 Task: Create a rule when a start date more than 1  days ago is set on a card by anyone except me.
Action: Mouse pressed left at (535, 451)
Screenshot: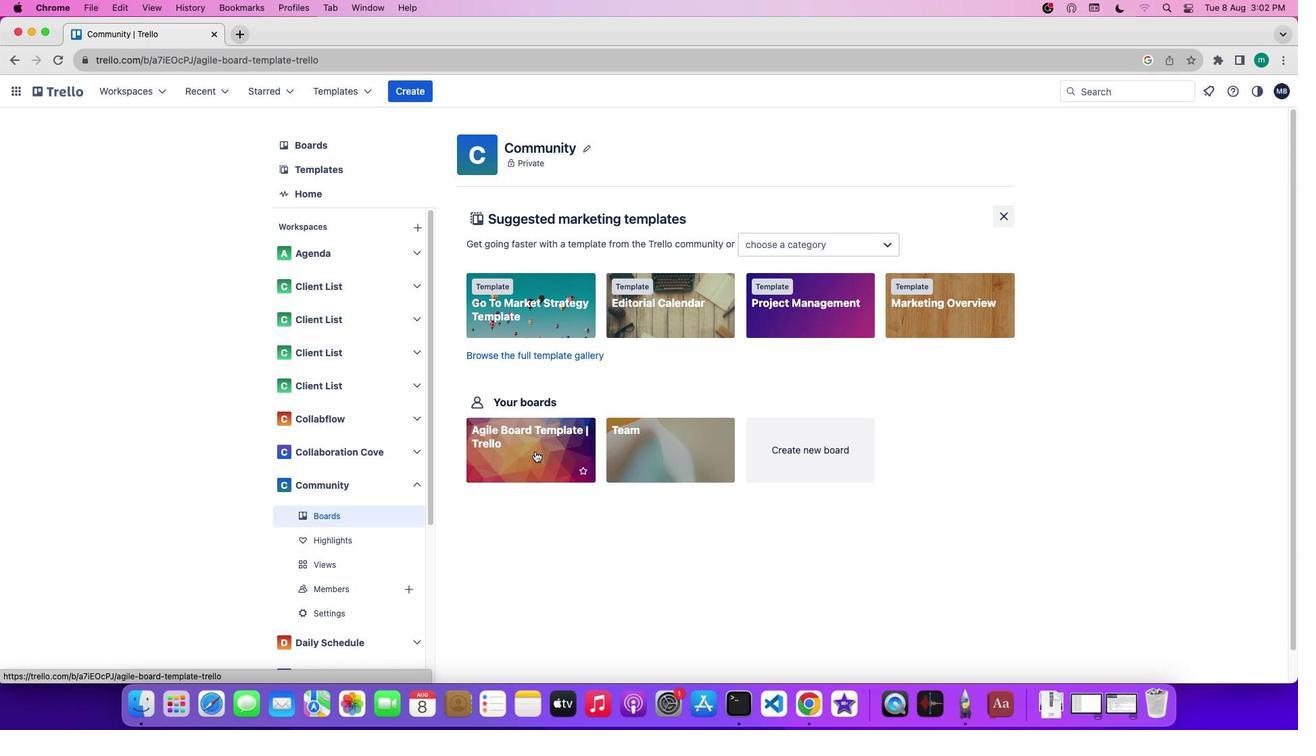 
Action: Mouse moved to (1144, 305)
Screenshot: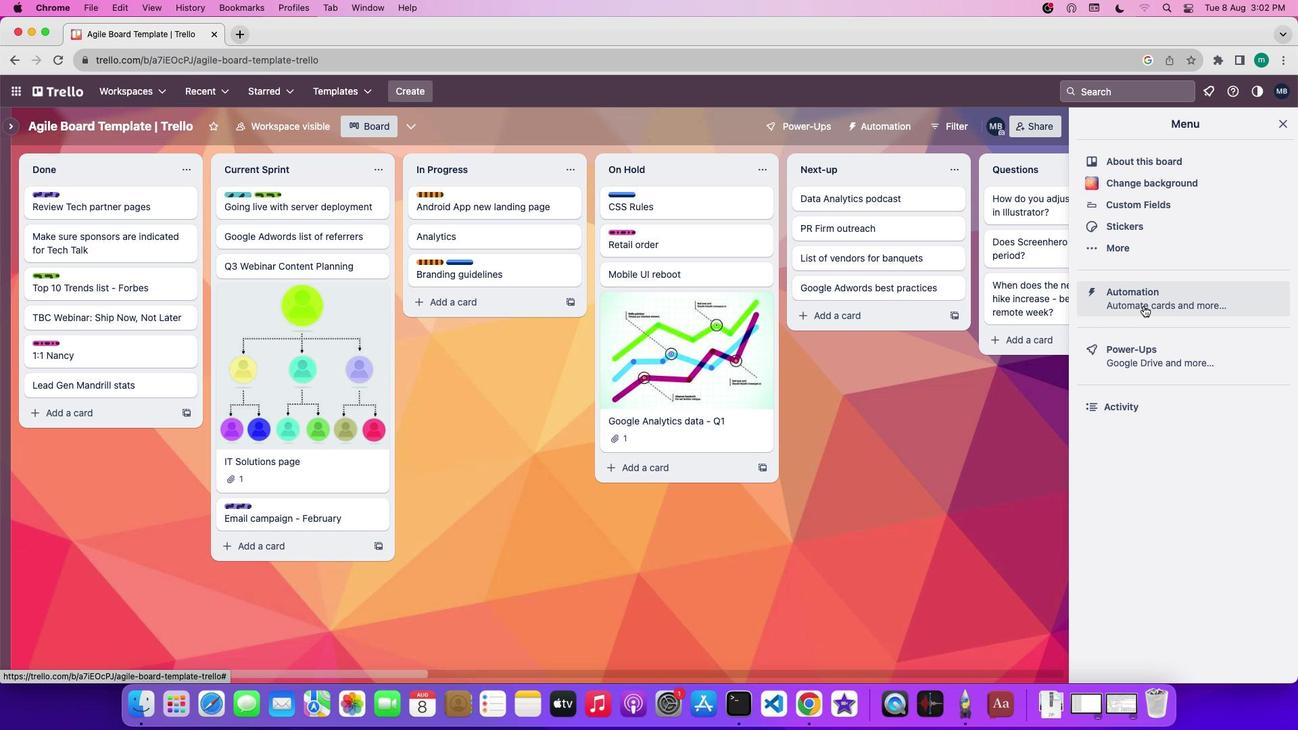 
Action: Mouse pressed left at (1144, 305)
Screenshot: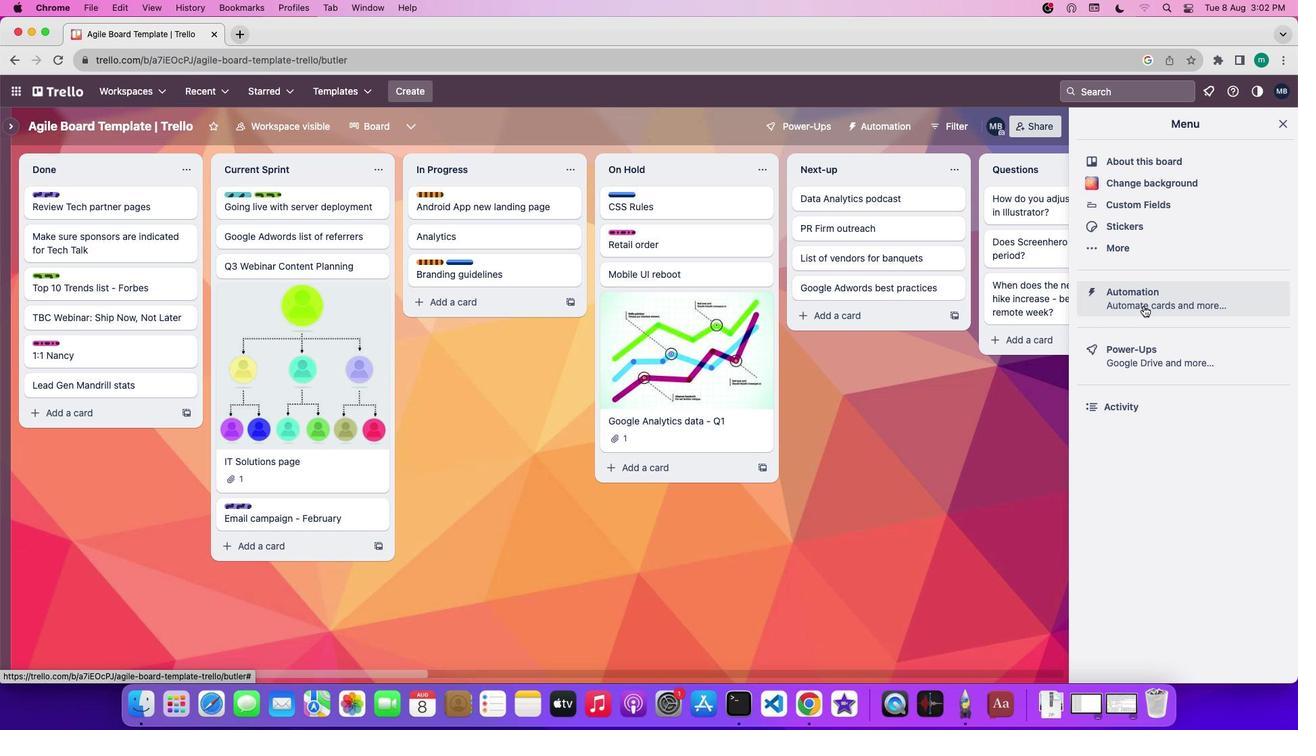 
Action: Mouse moved to (85, 244)
Screenshot: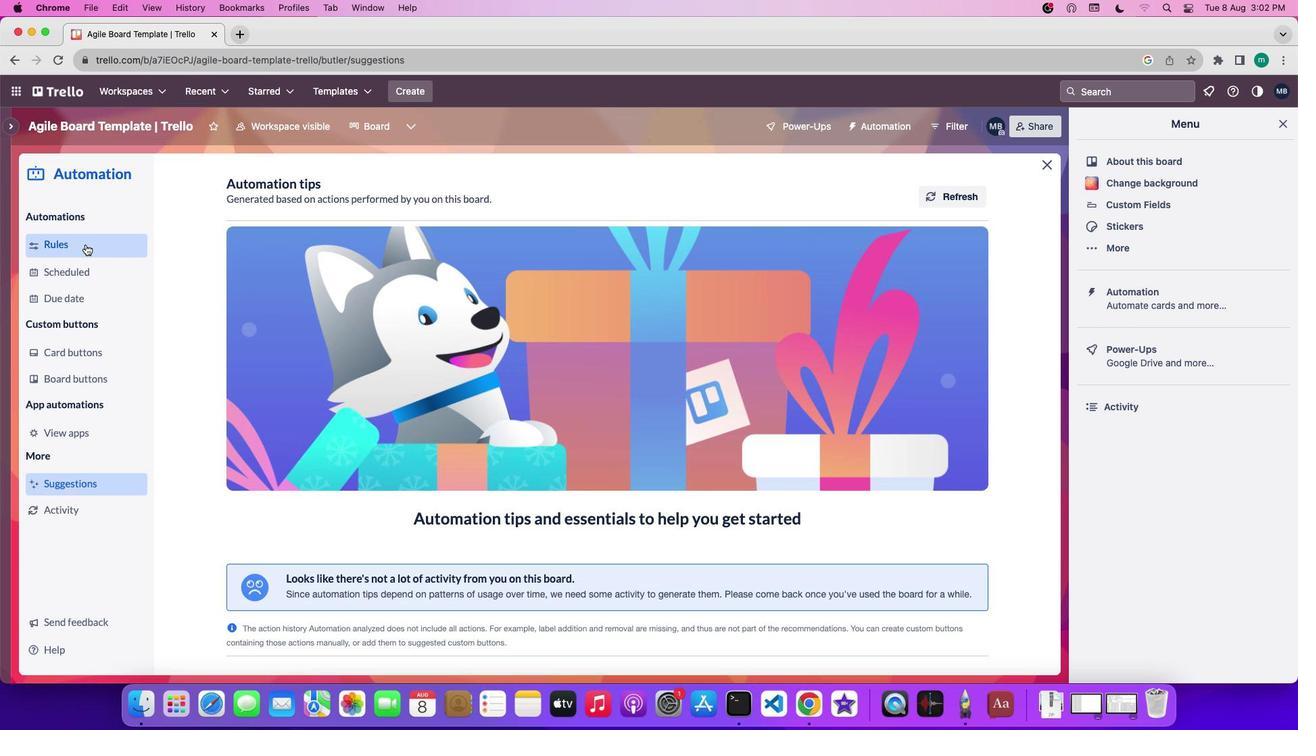 
Action: Mouse pressed left at (85, 244)
Screenshot: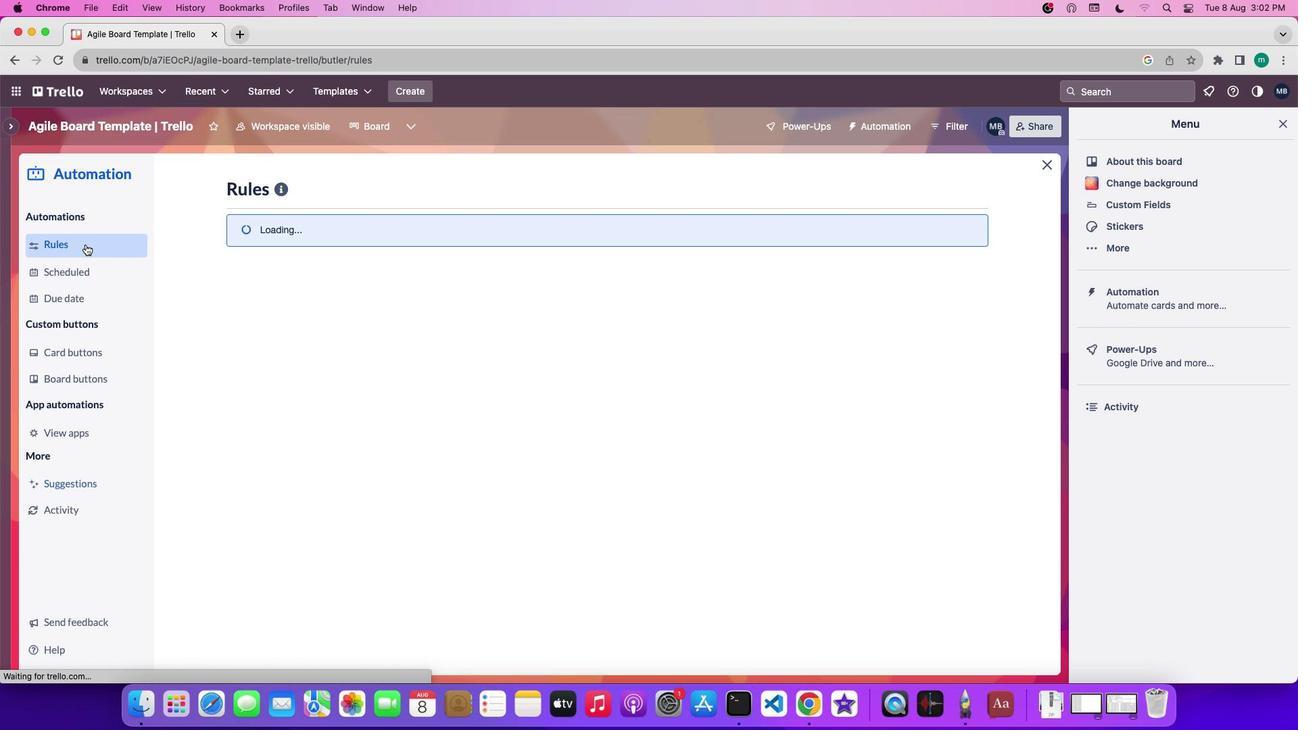 
Action: Mouse moved to (878, 189)
Screenshot: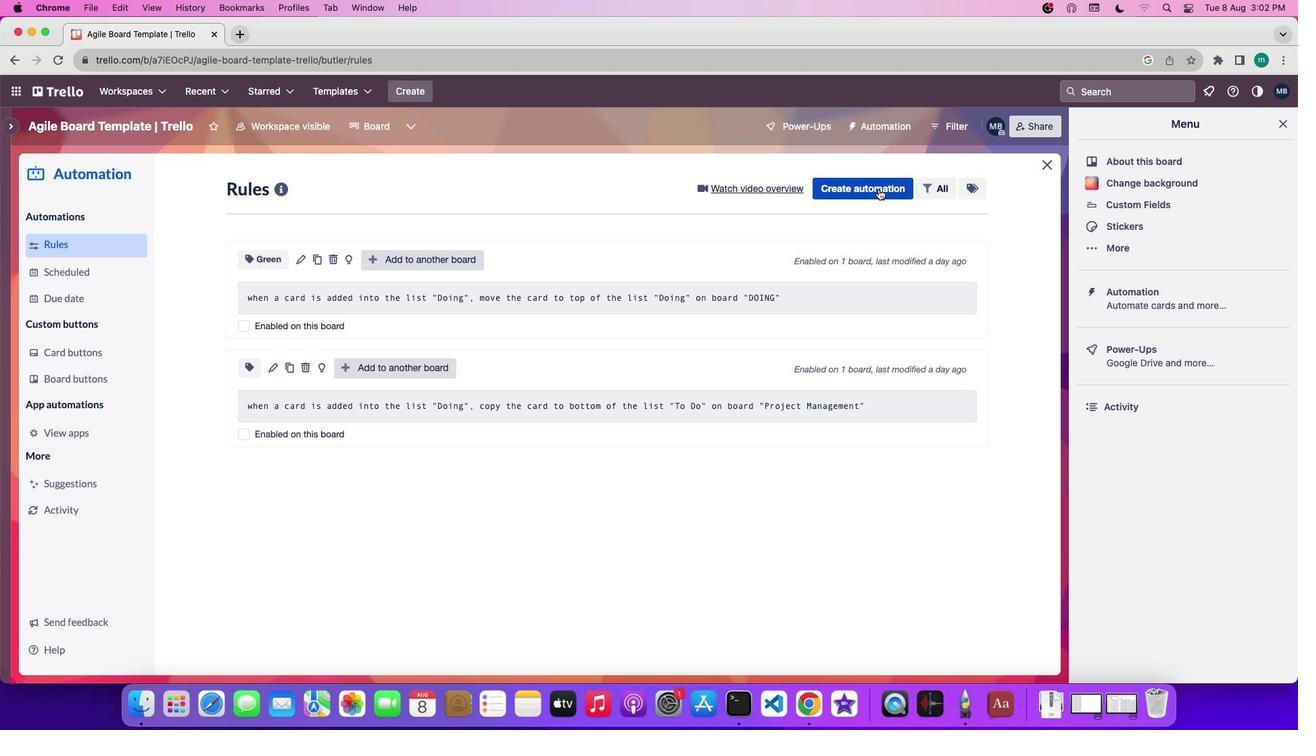 
Action: Mouse pressed left at (878, 189)
Screenshot: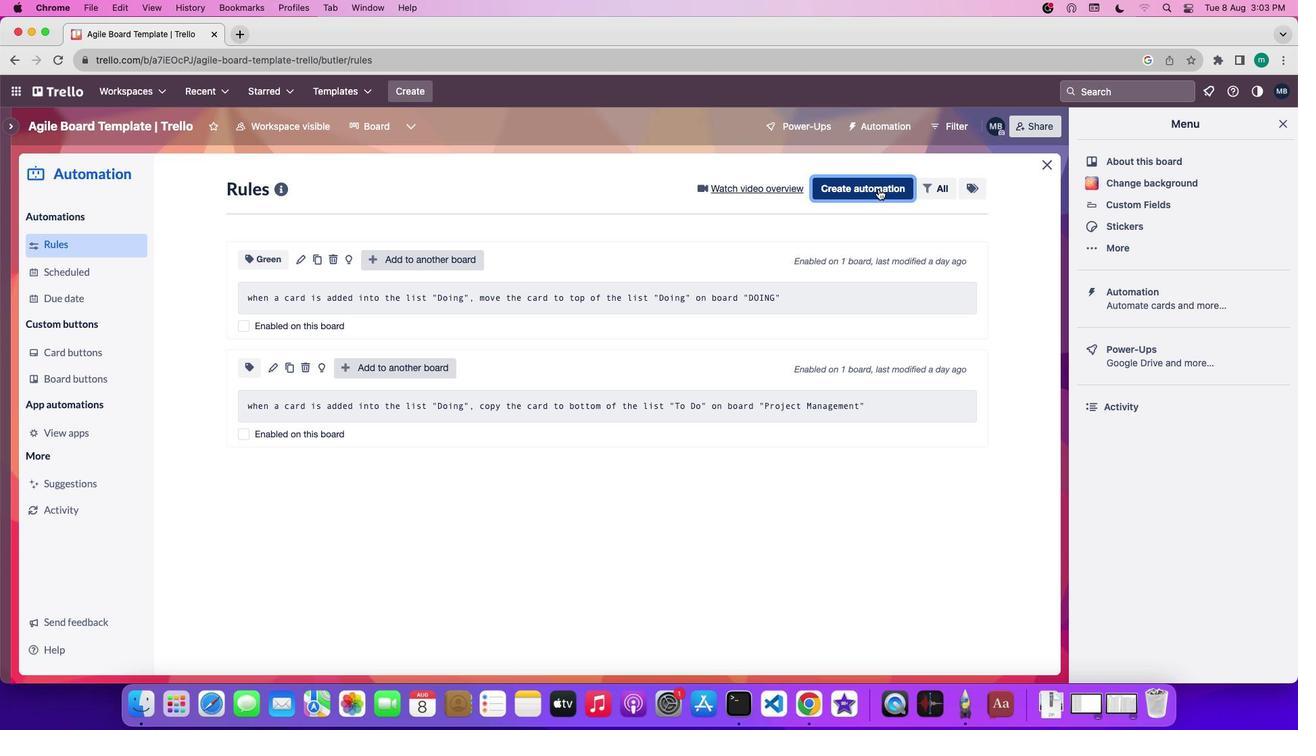 
Action: Mouse moved to (612, 401)
Screenshot: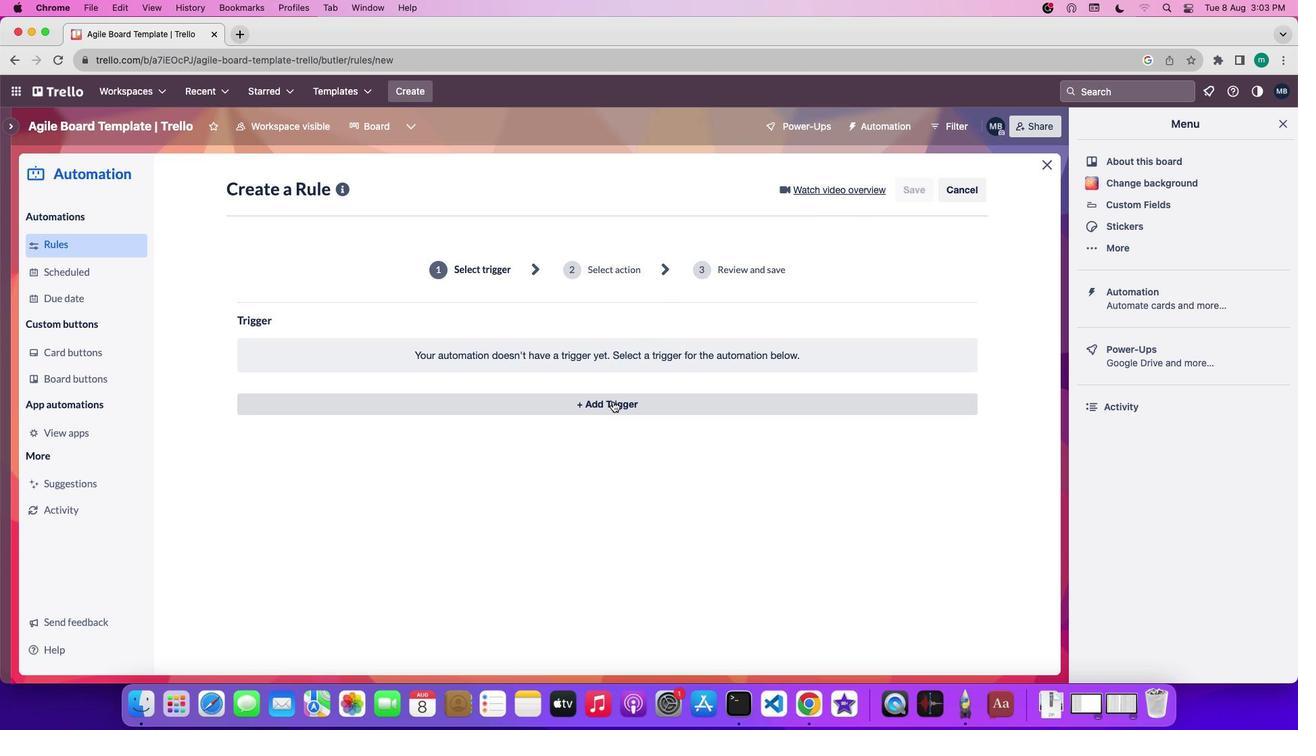 
Action: Mouse pressed left at (612, 401)
Screenshot: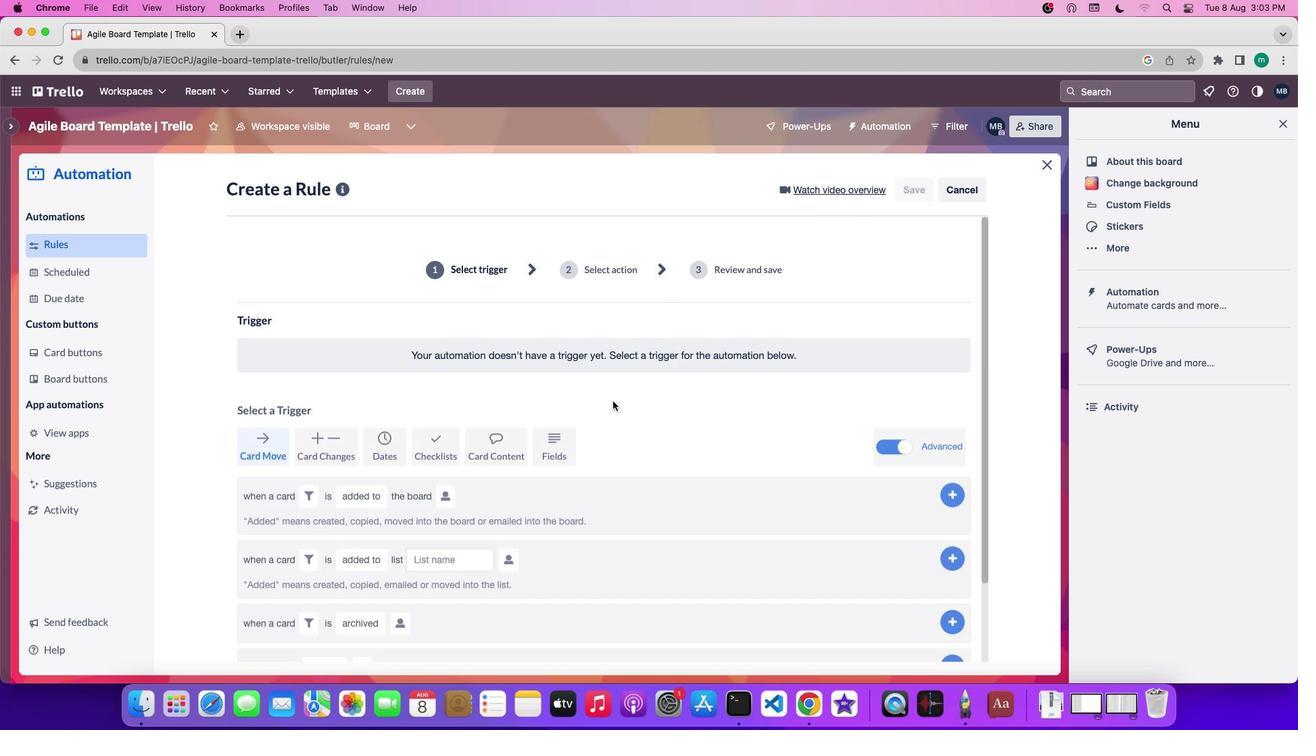 
Action: Mouse moved to (385, 452)
Screenshot: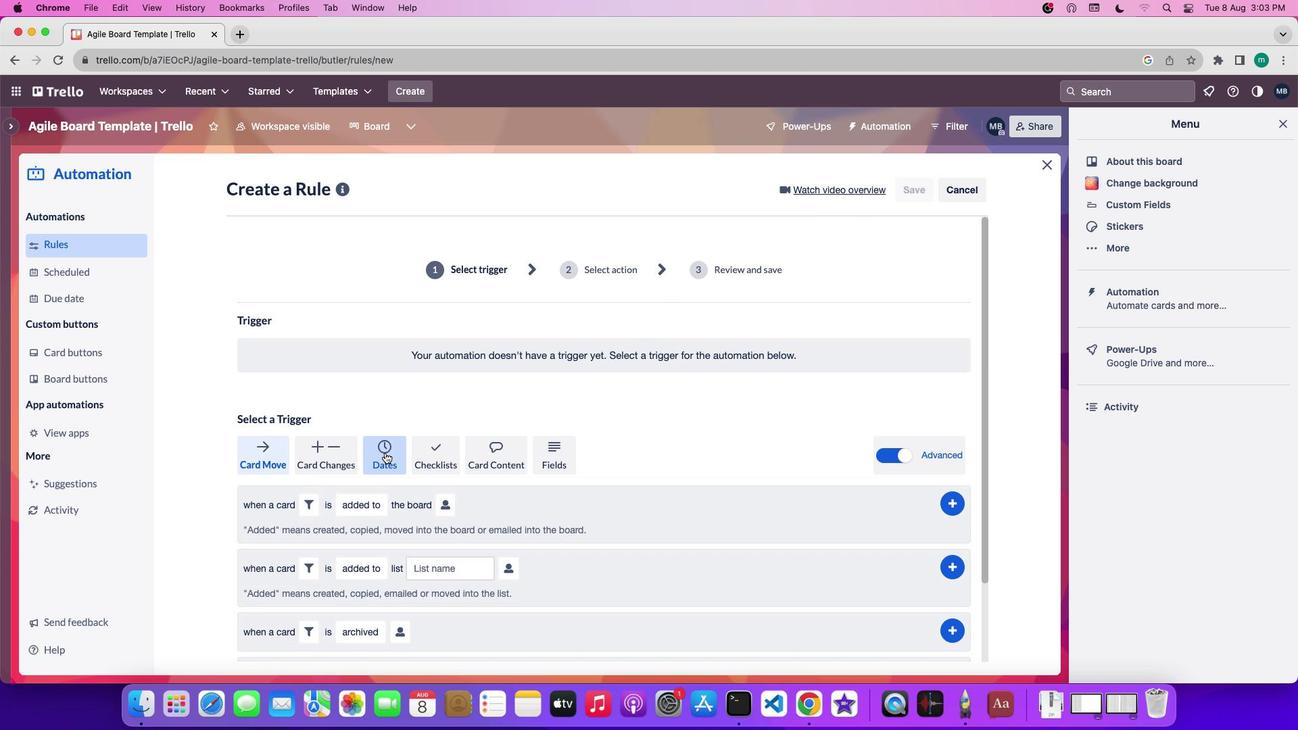 
Action: Mouse pressed left at (385, 452)
Screenshot: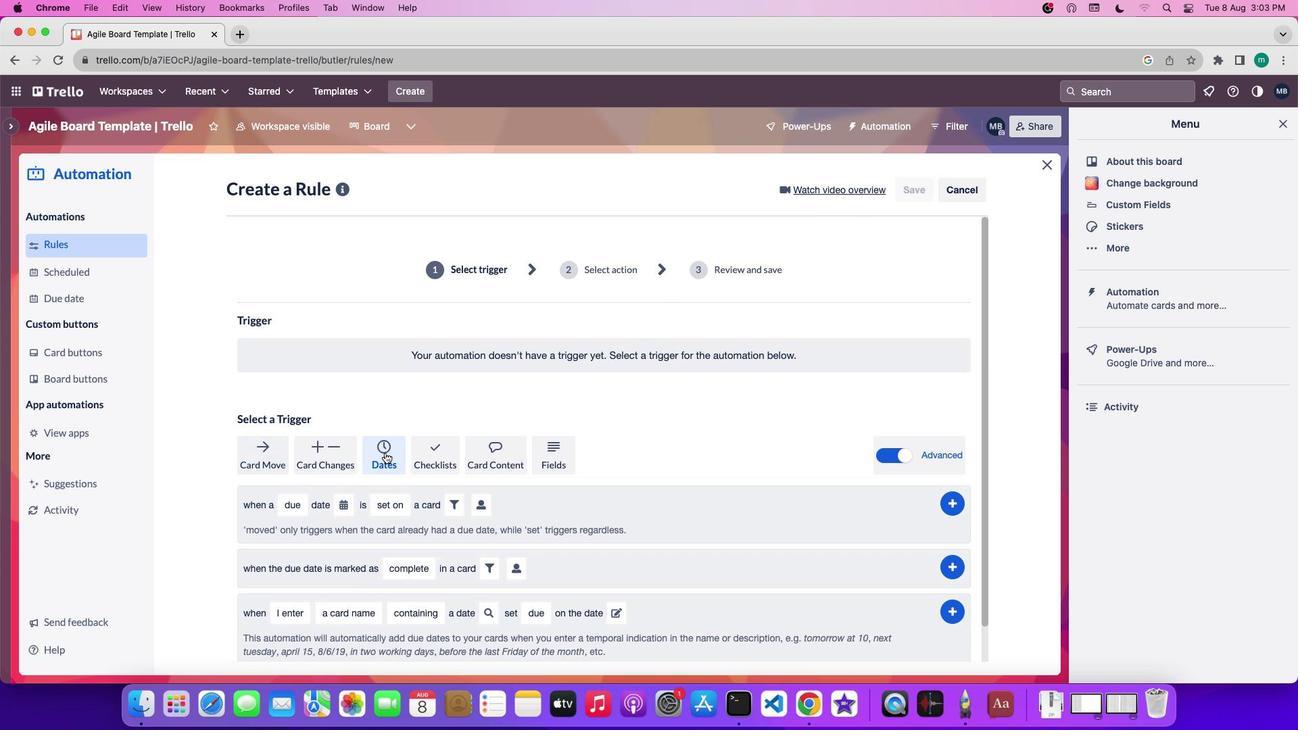 
Action: Mouse moved to (418, 504)
Screenshot: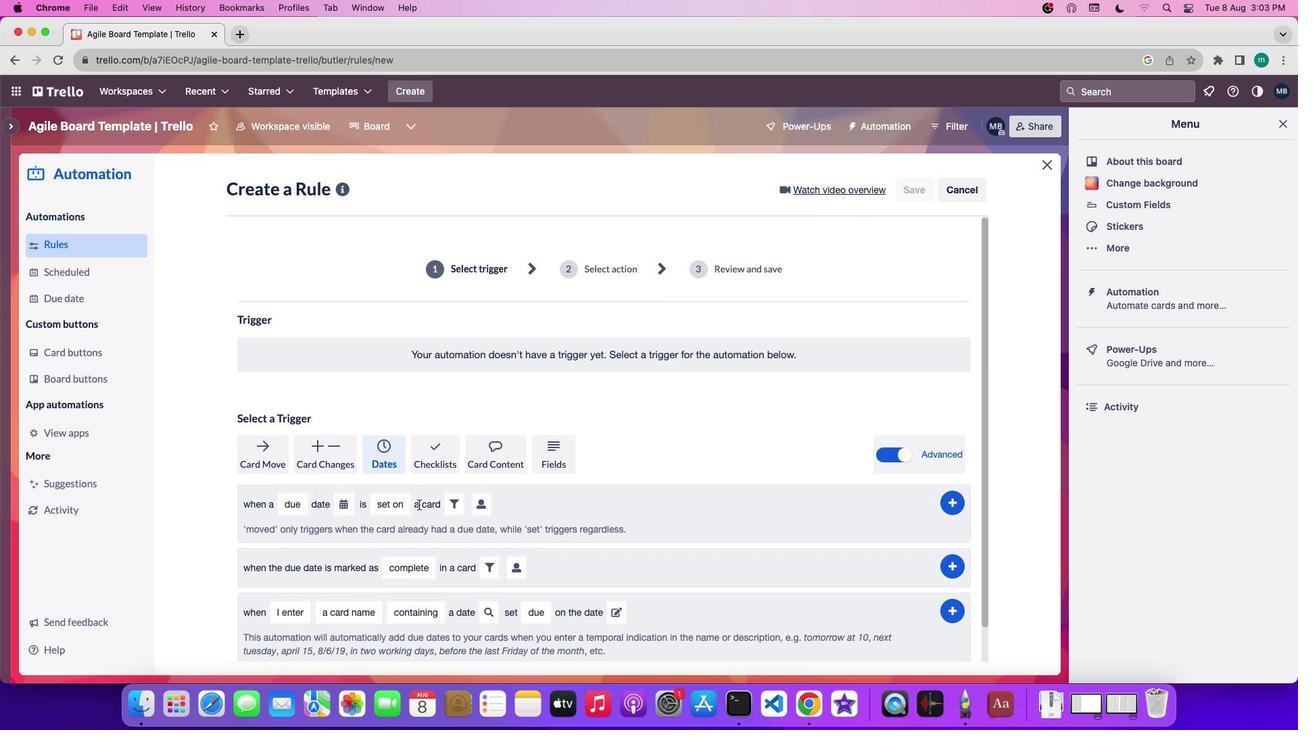 
Action: Mouse scrolled (418, 504) with delta (0, 0)
Screenshot: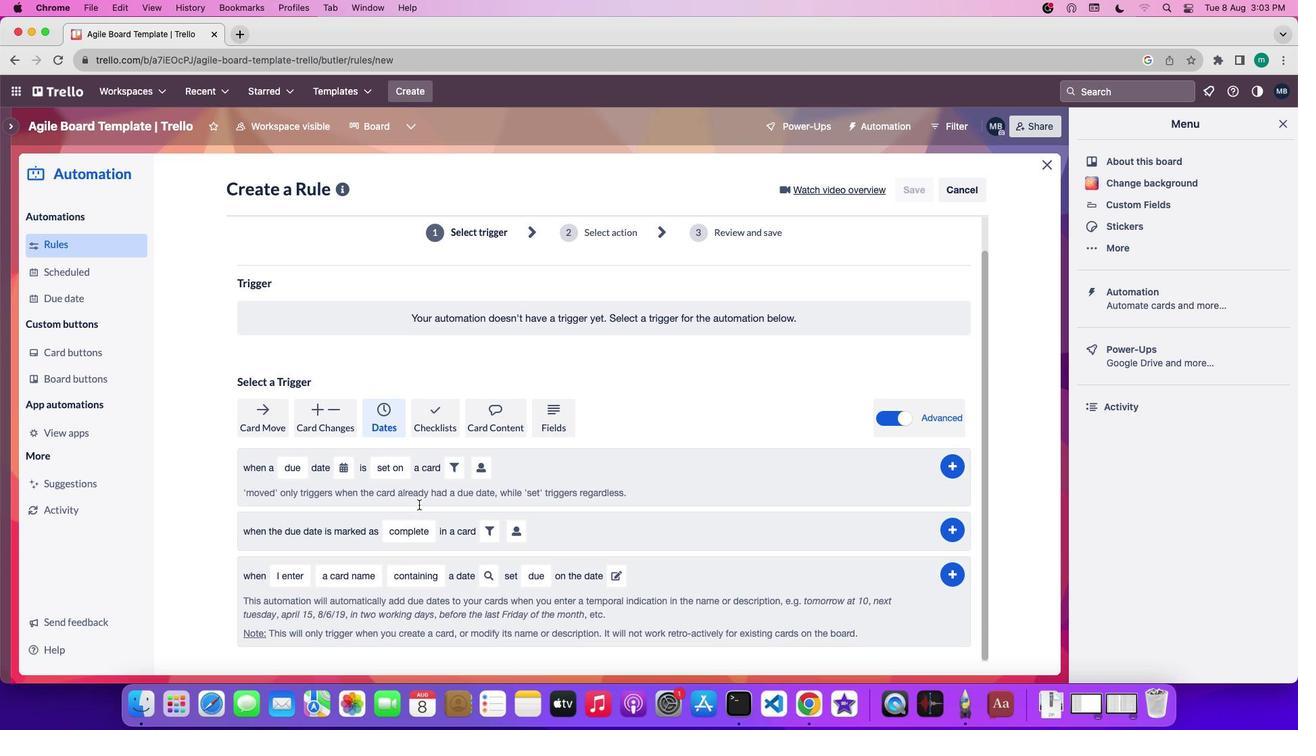 
Action: Mouse scrolled (418, 504) with delta (0, 0)
Screenshot: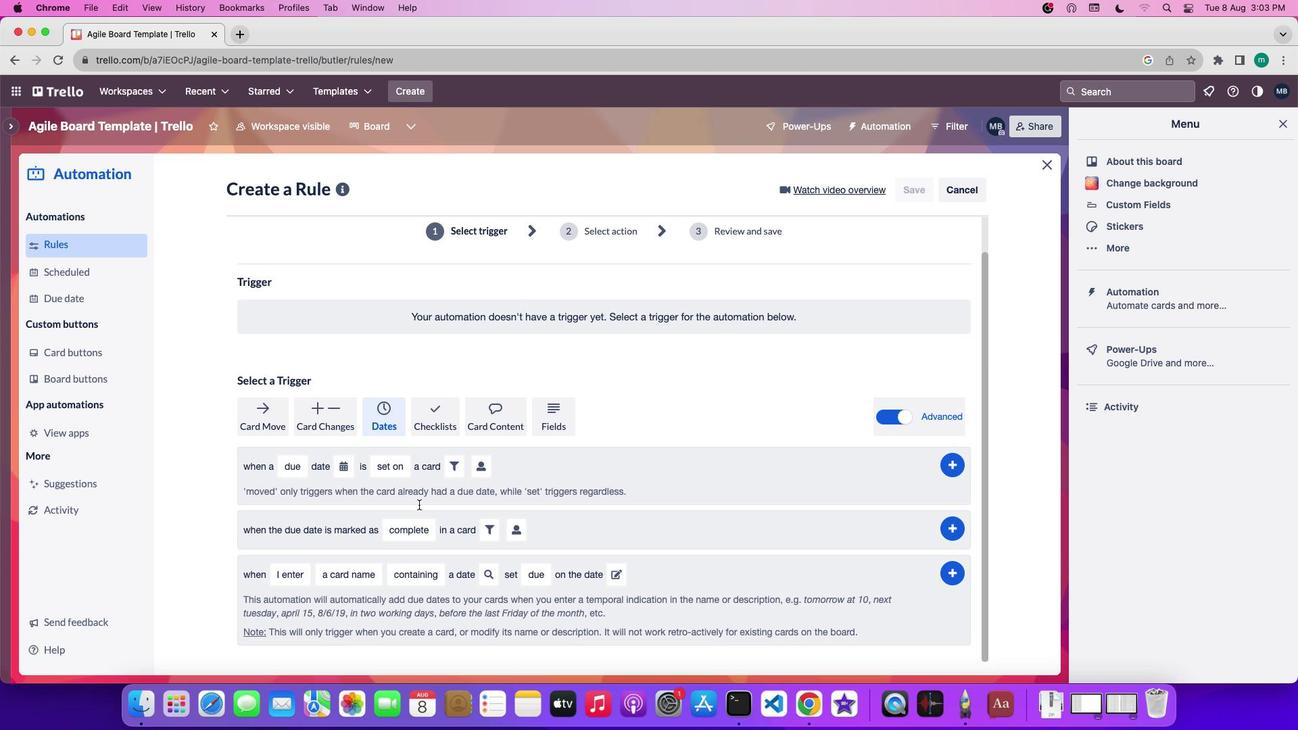 
Action: Mouse scrolled (418, 504) with delta (0, 0)
Screenshot: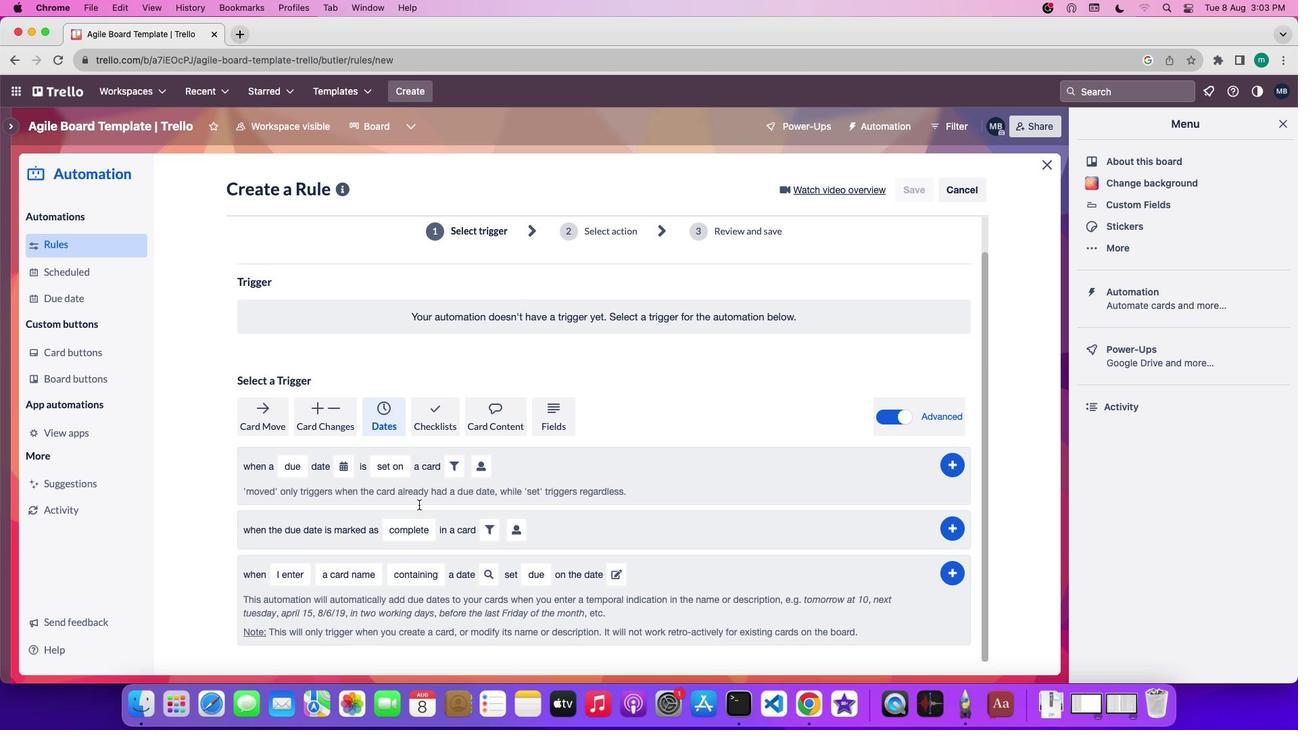 
Action: Mouse scrolled (418, 504) with delta (0, 0)
Screenshot: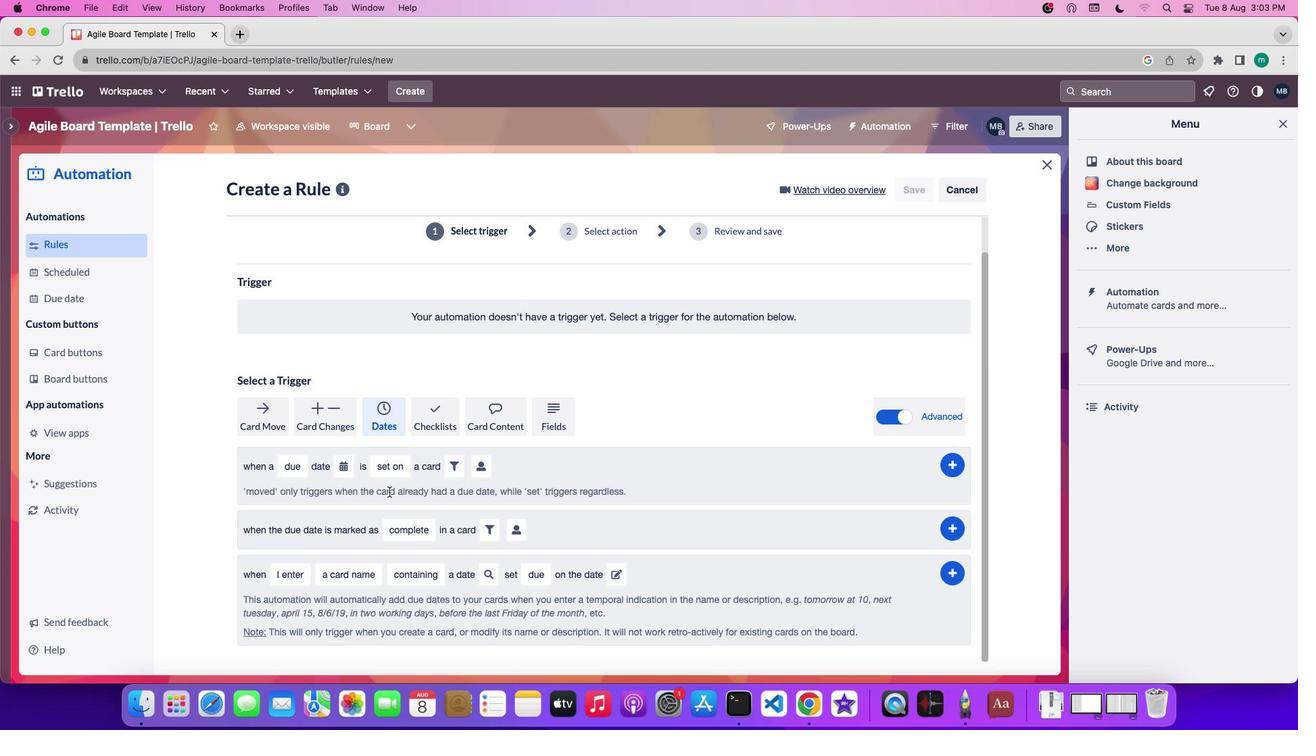 
Action: Mouse moved to (301, 521)
Screenshot: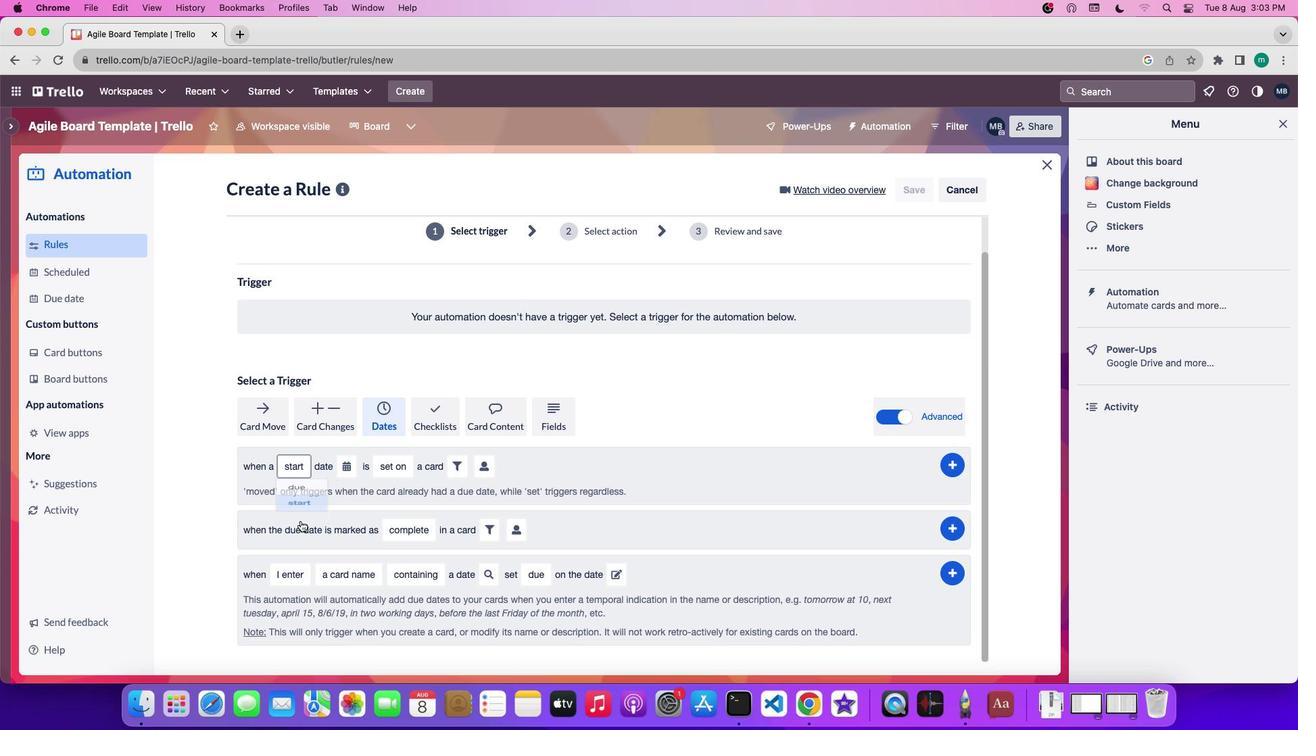 
Action: Mouse pressed left at (301, 521)
Screenshot: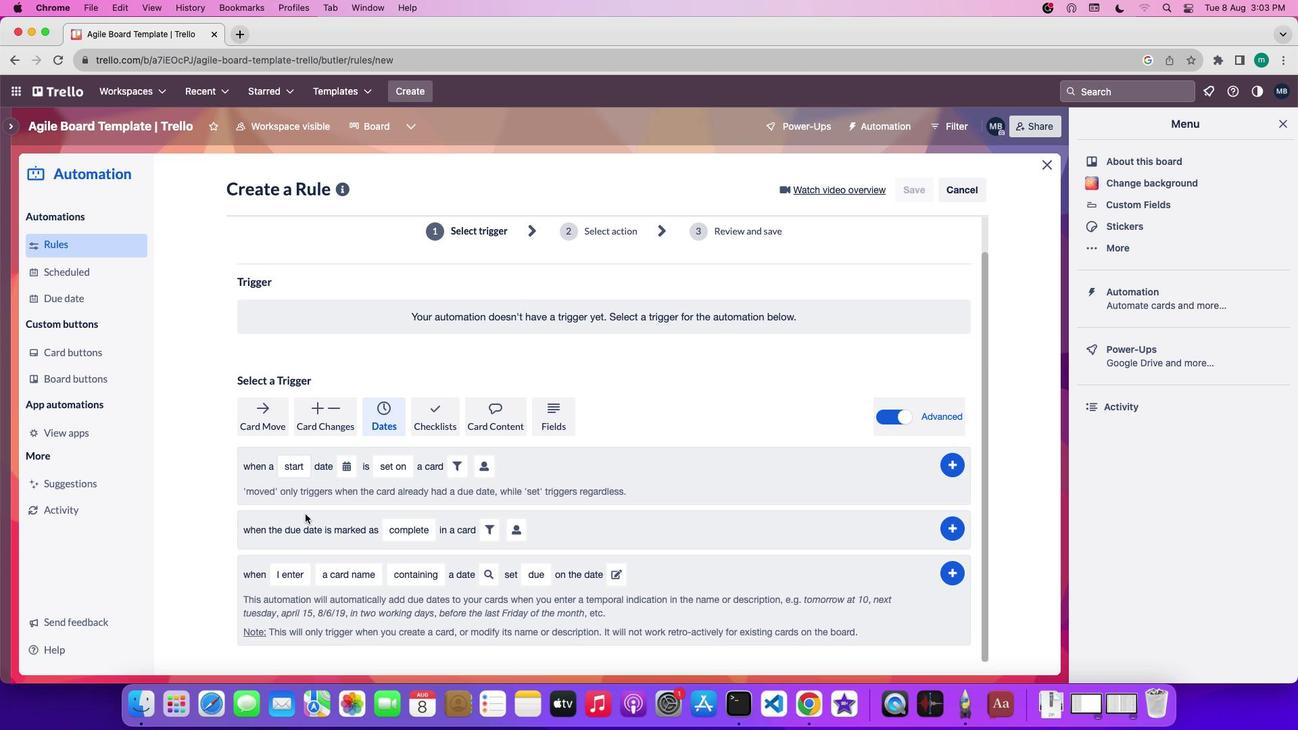 
Action: Mouse moved to (348, 472)
Screenshot: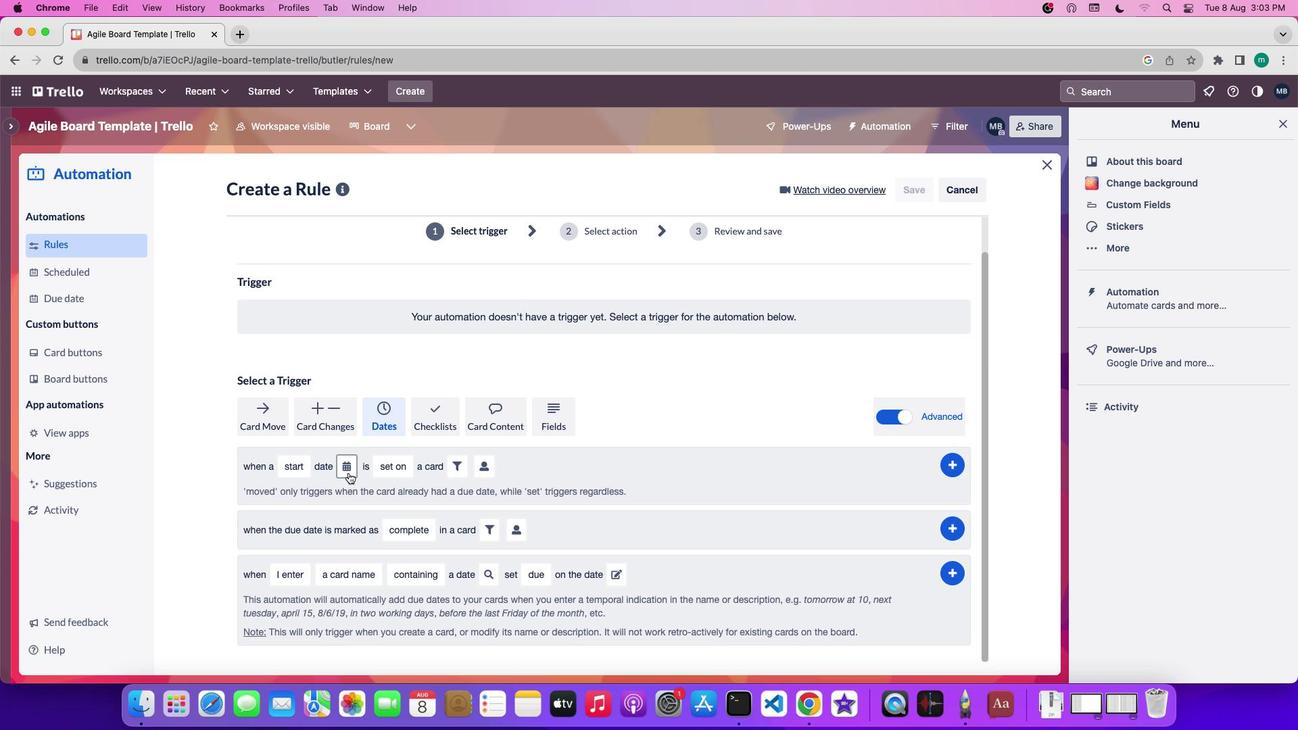 
Action: Mouse pressed left at (348, 472)
Screenshot: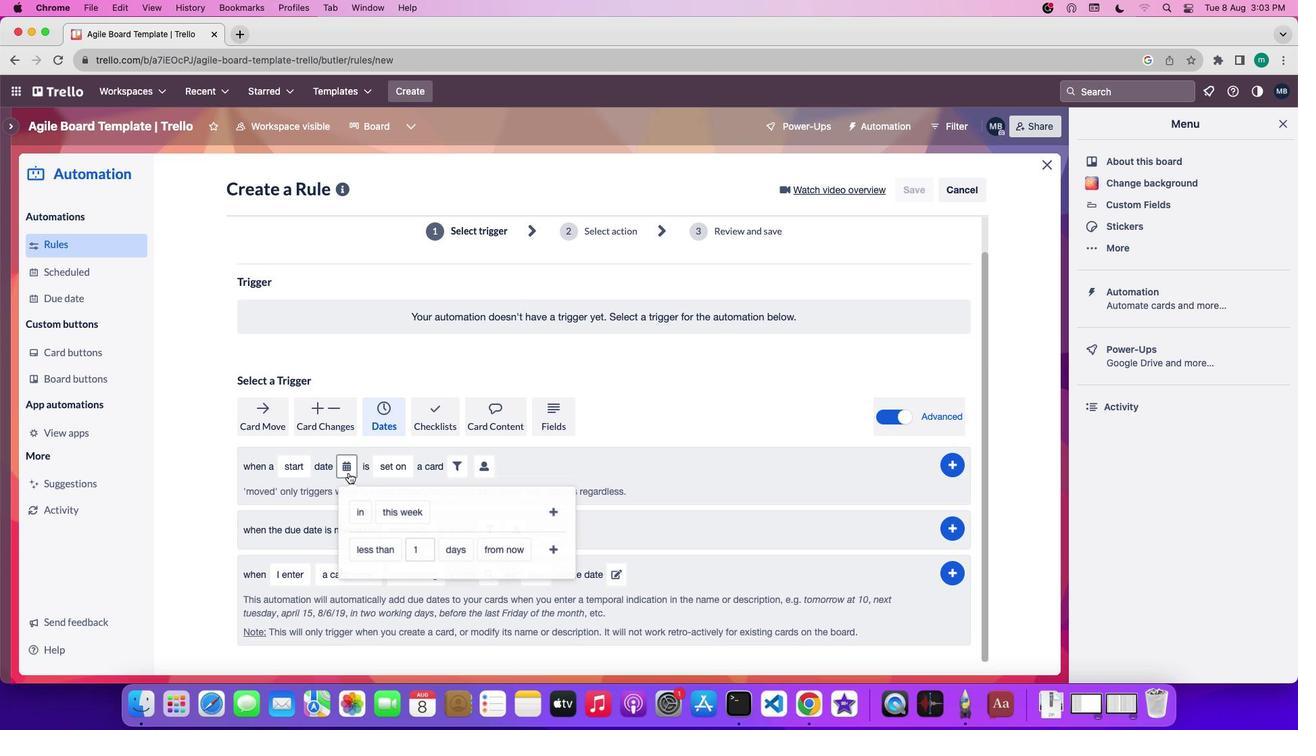 
Action: Mouse moved to (389, 621)
Screenshot: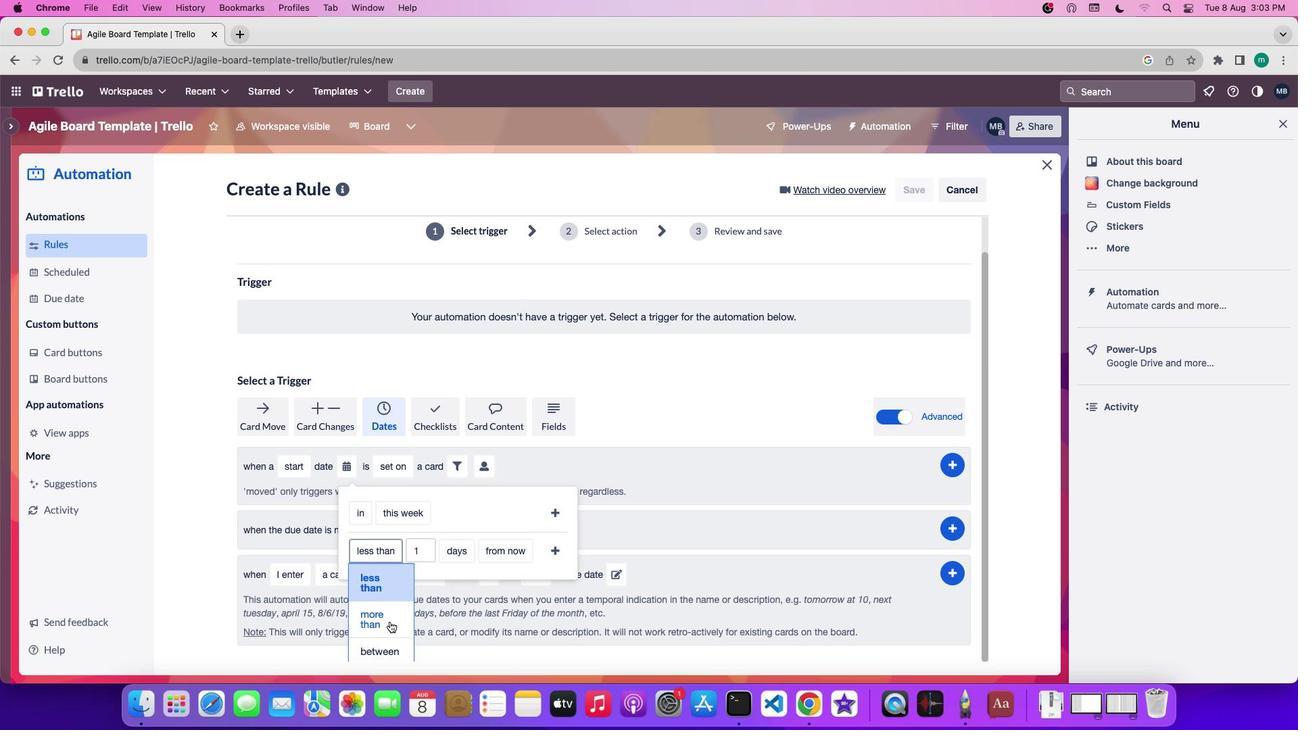 
Action: Mouse pressed left at (389, 621)
Screenshot: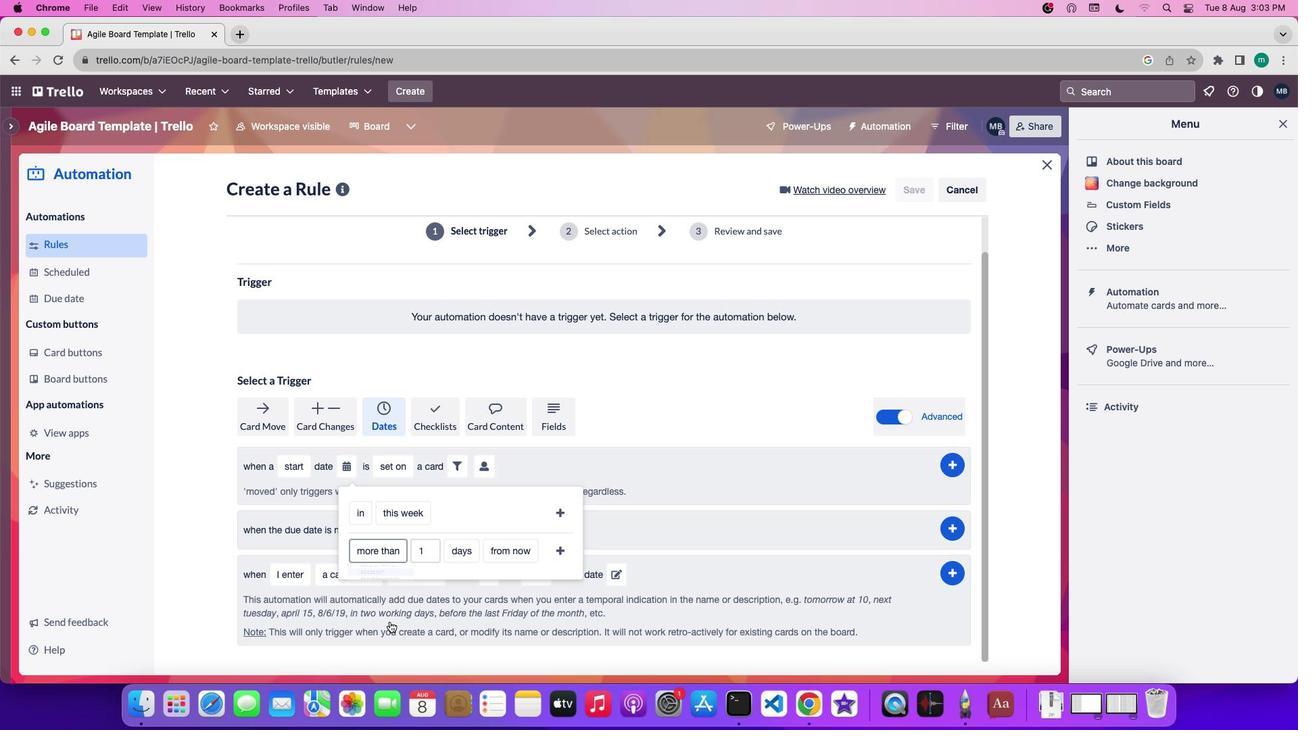 
Action: Mouse moved to (457, 555)
Screenshot: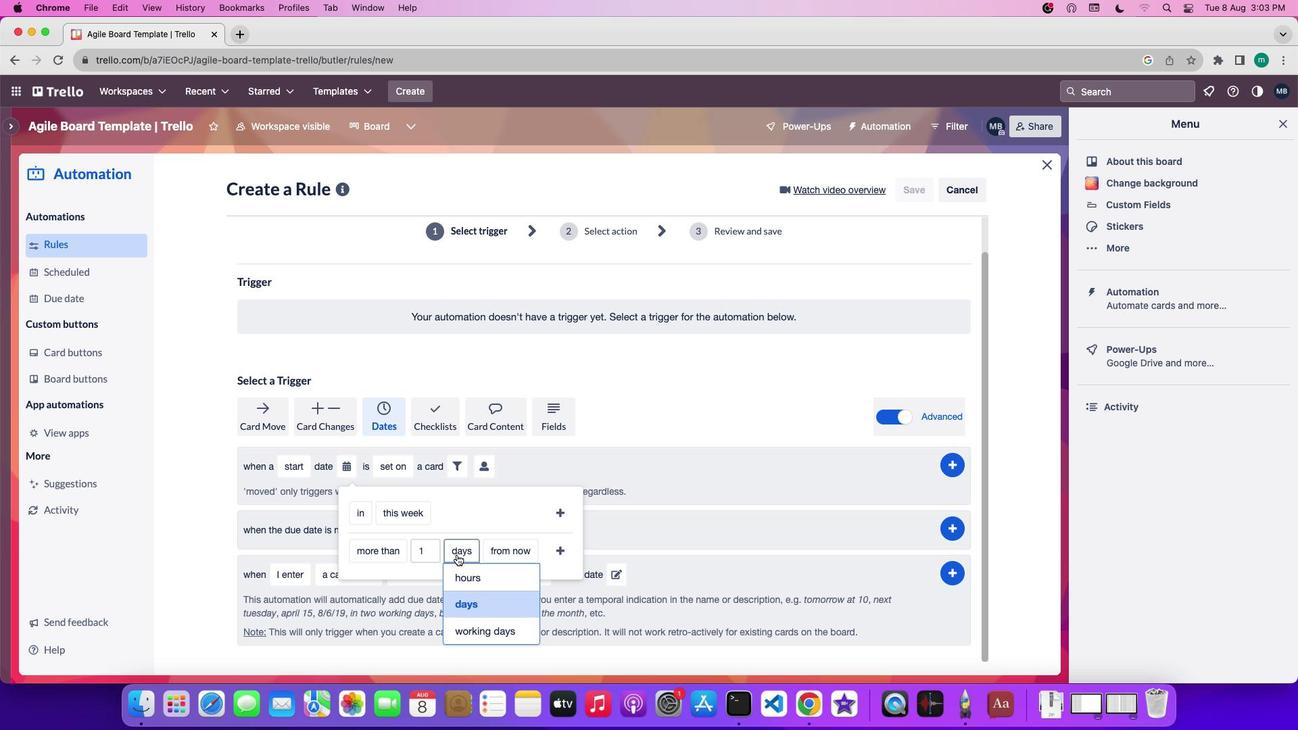 
Action: Mouse pressed left at (457, 555)
Screenshot: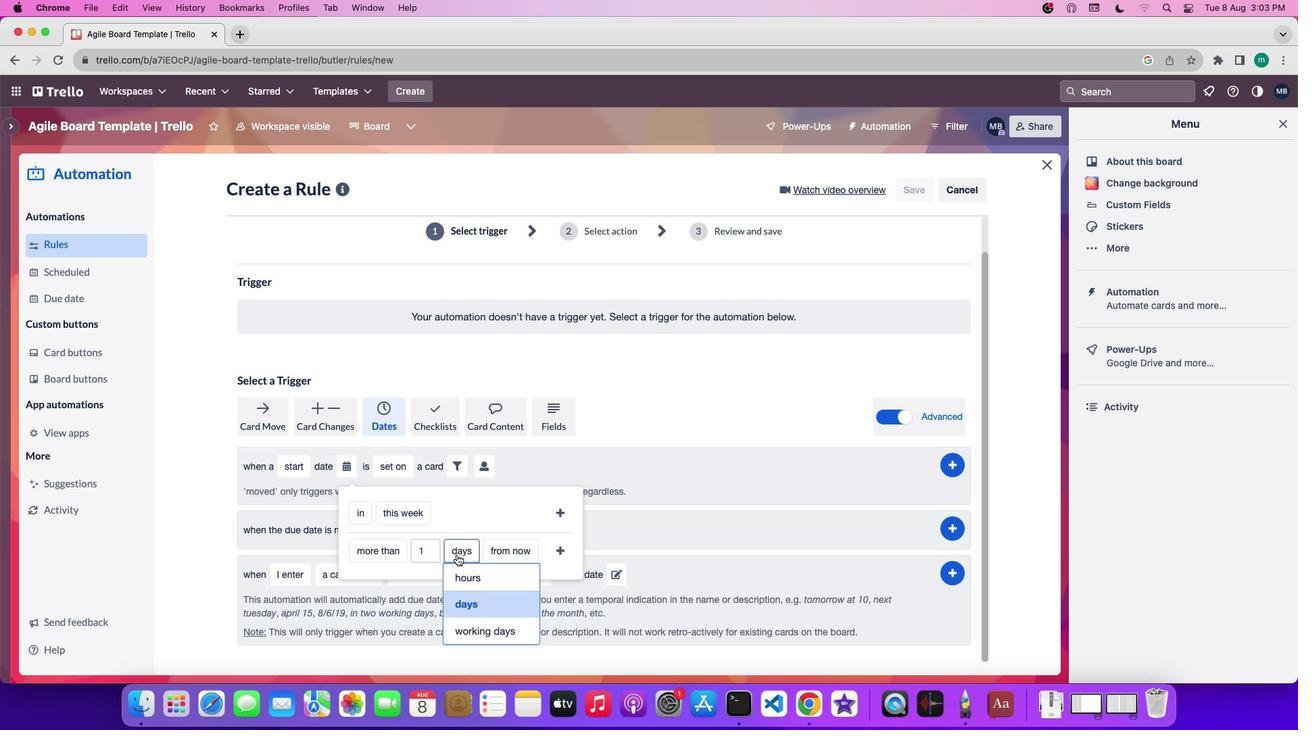 
Action: Mouse moved to (471, 602)
Screenshot: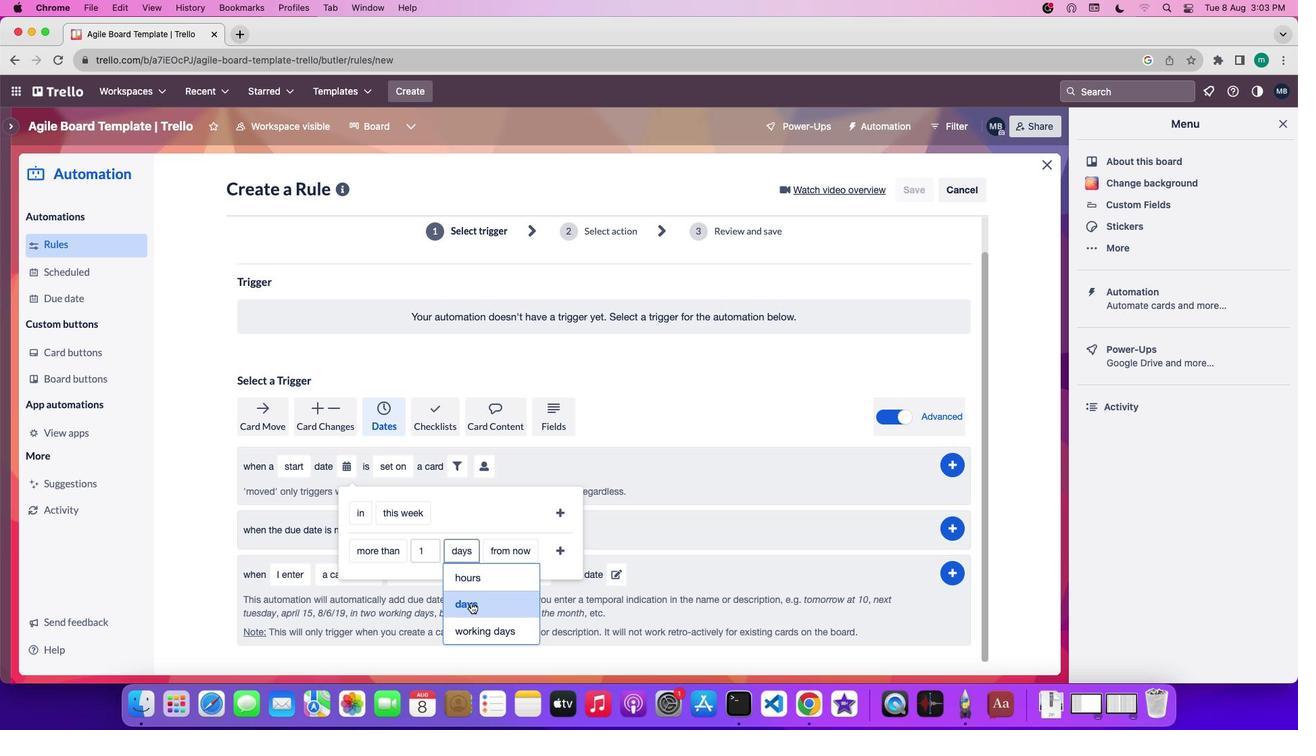 
Action: Mouse pressed left at (471, 602)
Screenshot: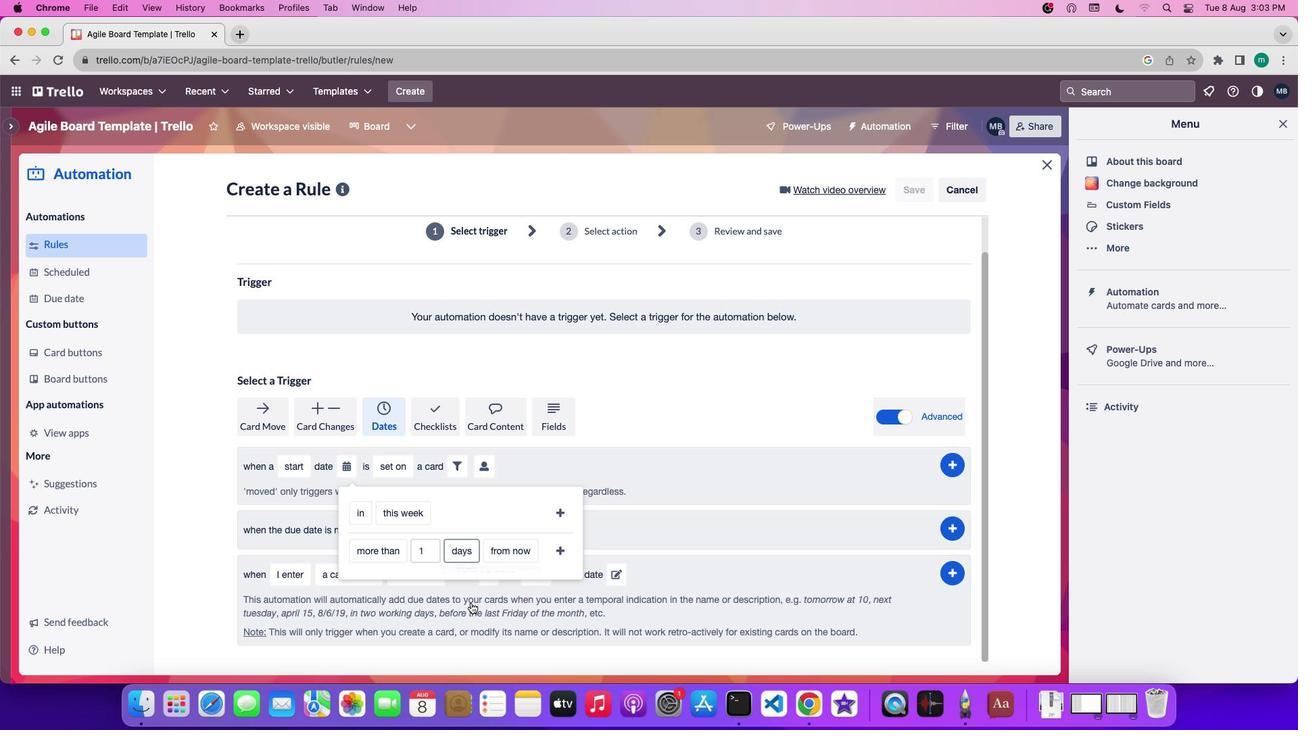 
Action: Mouse moved to (518, 621)
Screenshot: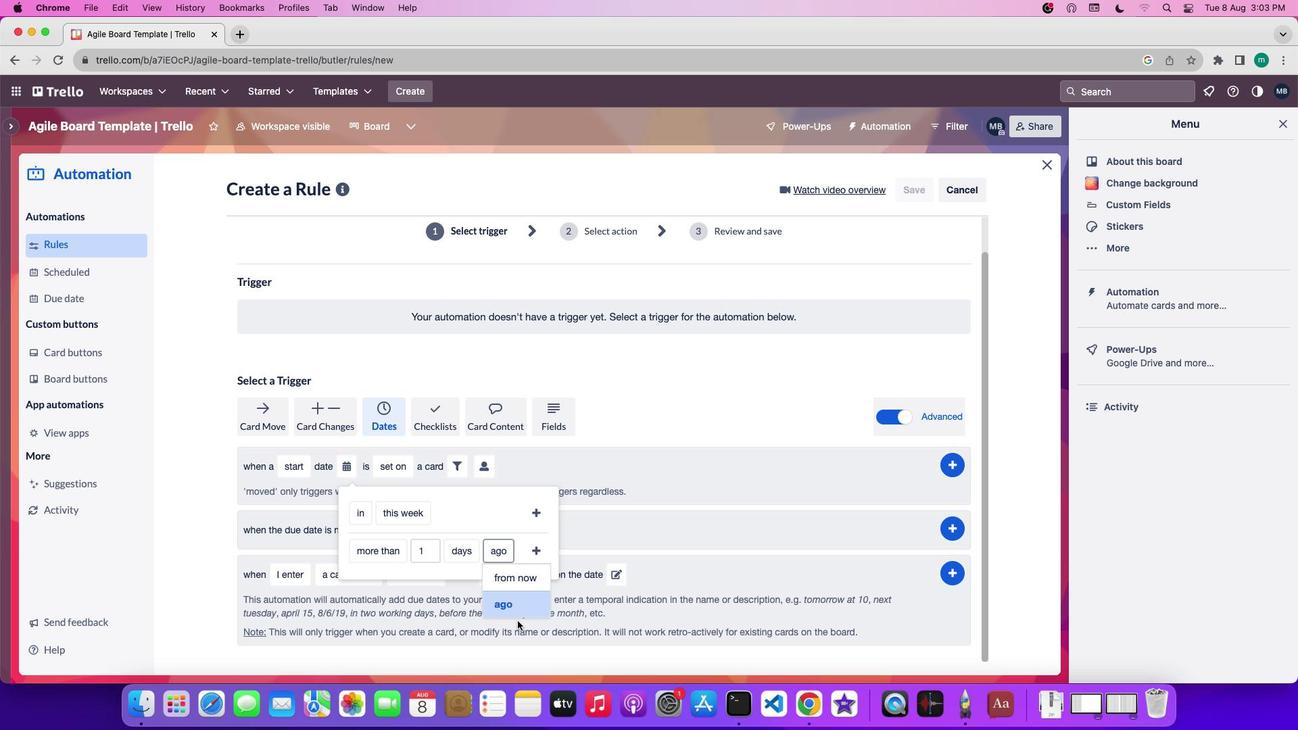 
Action: Mouse pressed left at (518, 621)
Screenshot: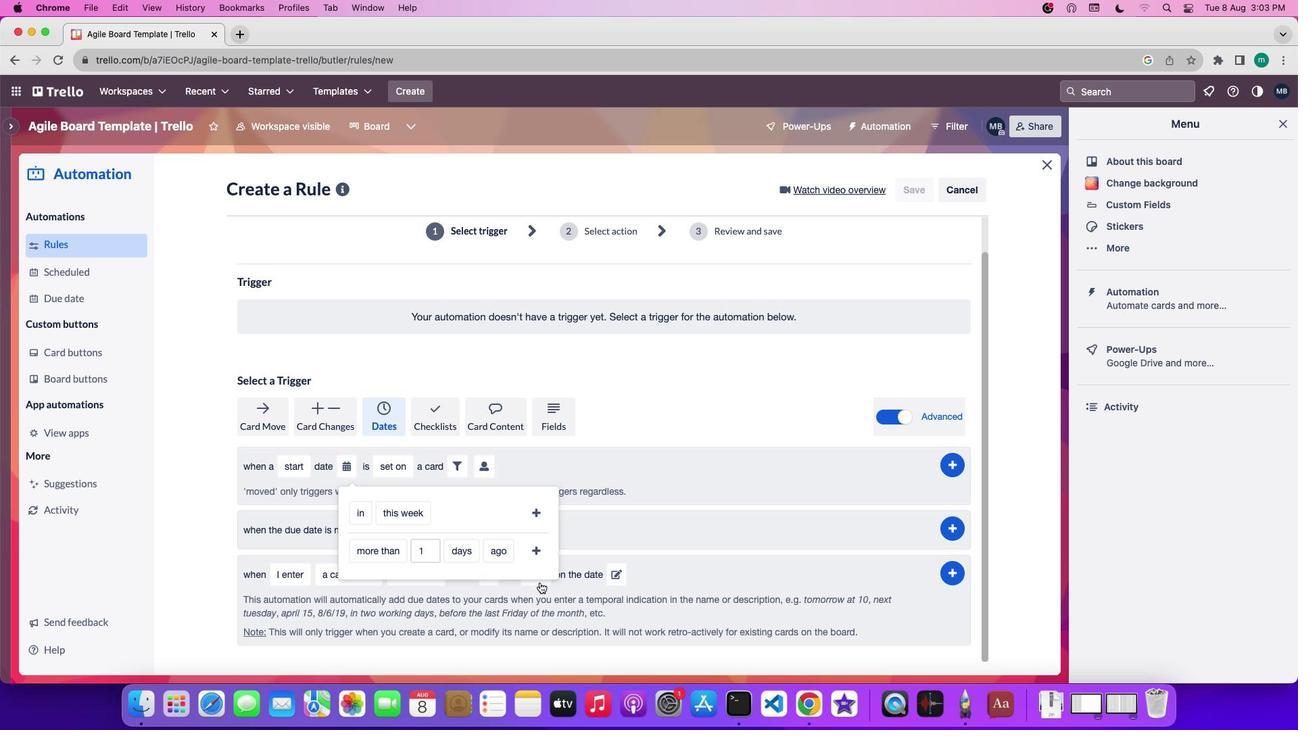 
Action: Mouse moved to (537, 548)
Screenshot: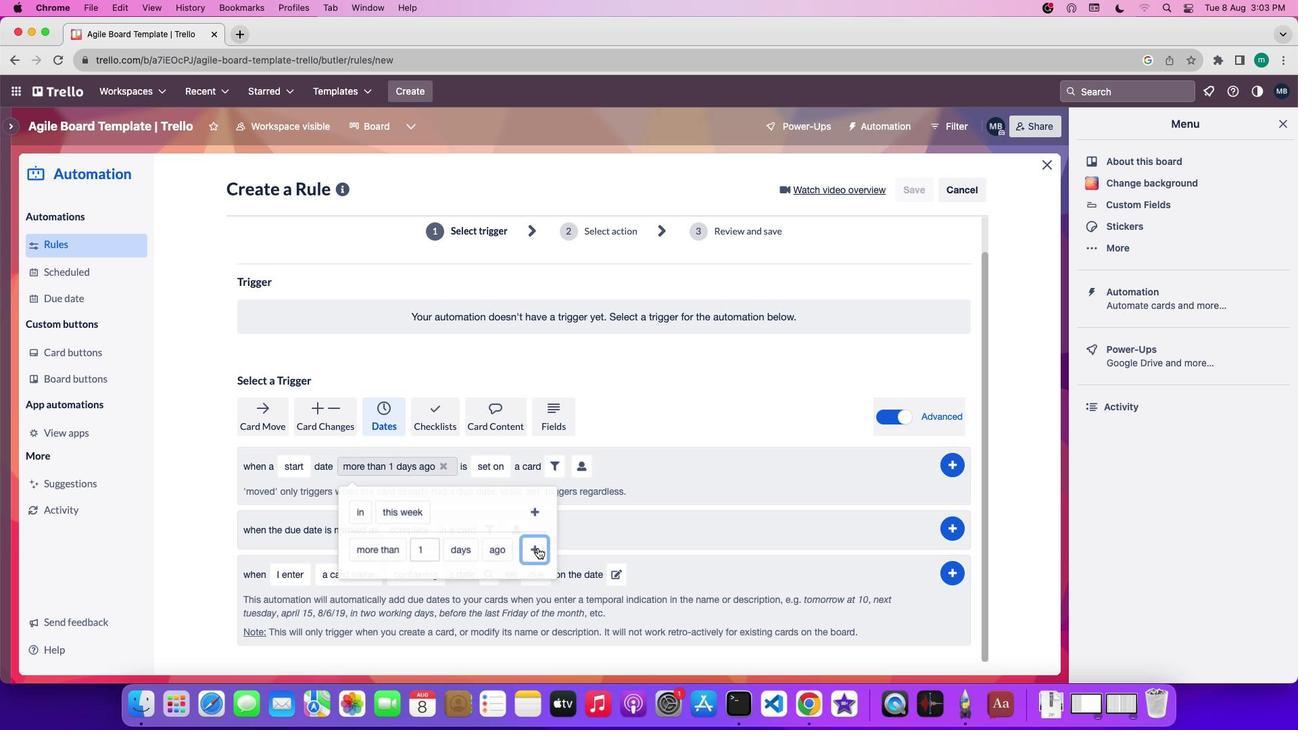 
Action: Mouse pressed left at (537, 548)
Screenshot: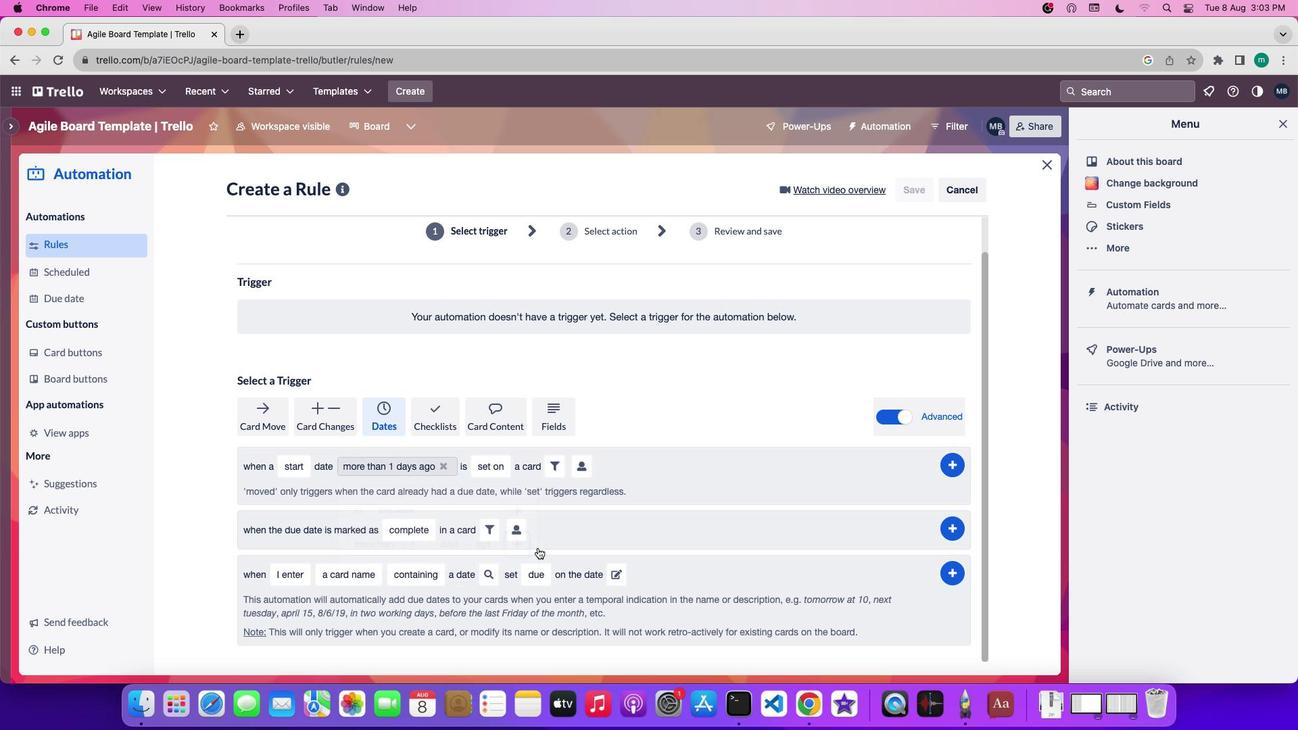
Action: Mouse moved to (492, 470)
Screenshot: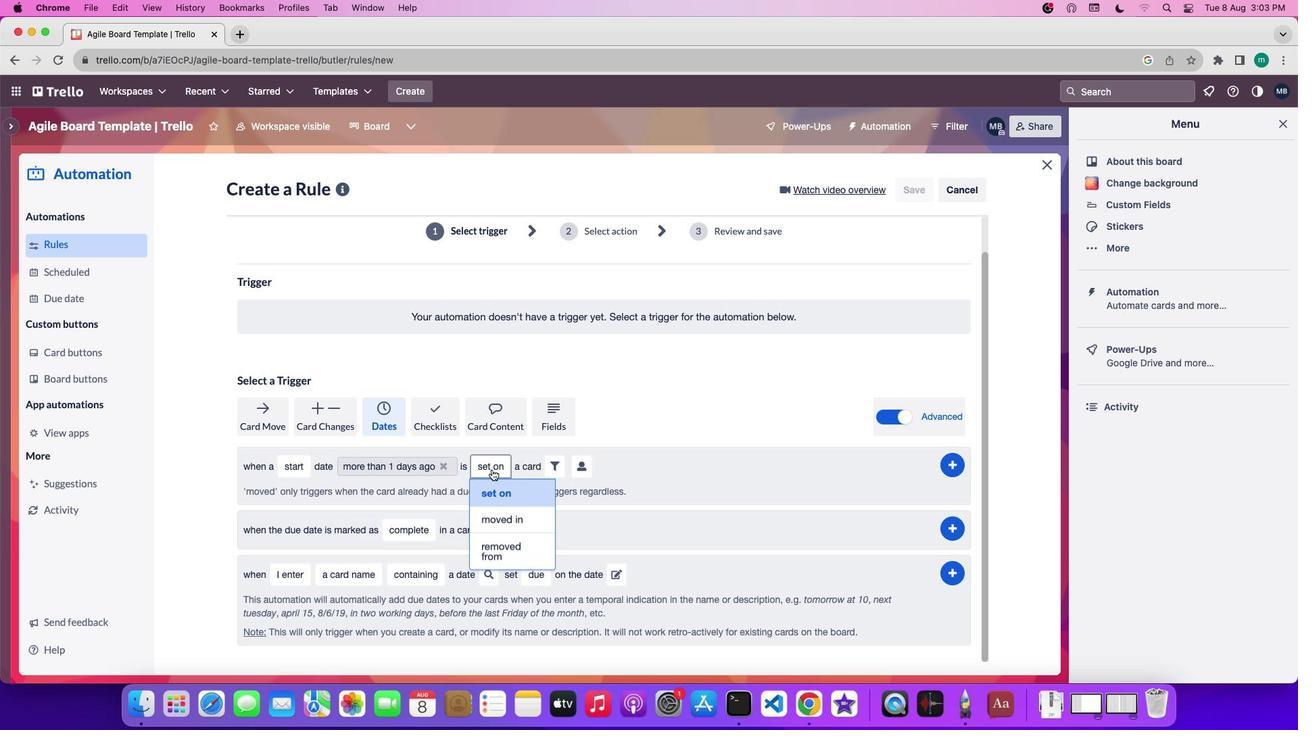 
Action: Mouse pressed left at (492, 470)
Screenshot: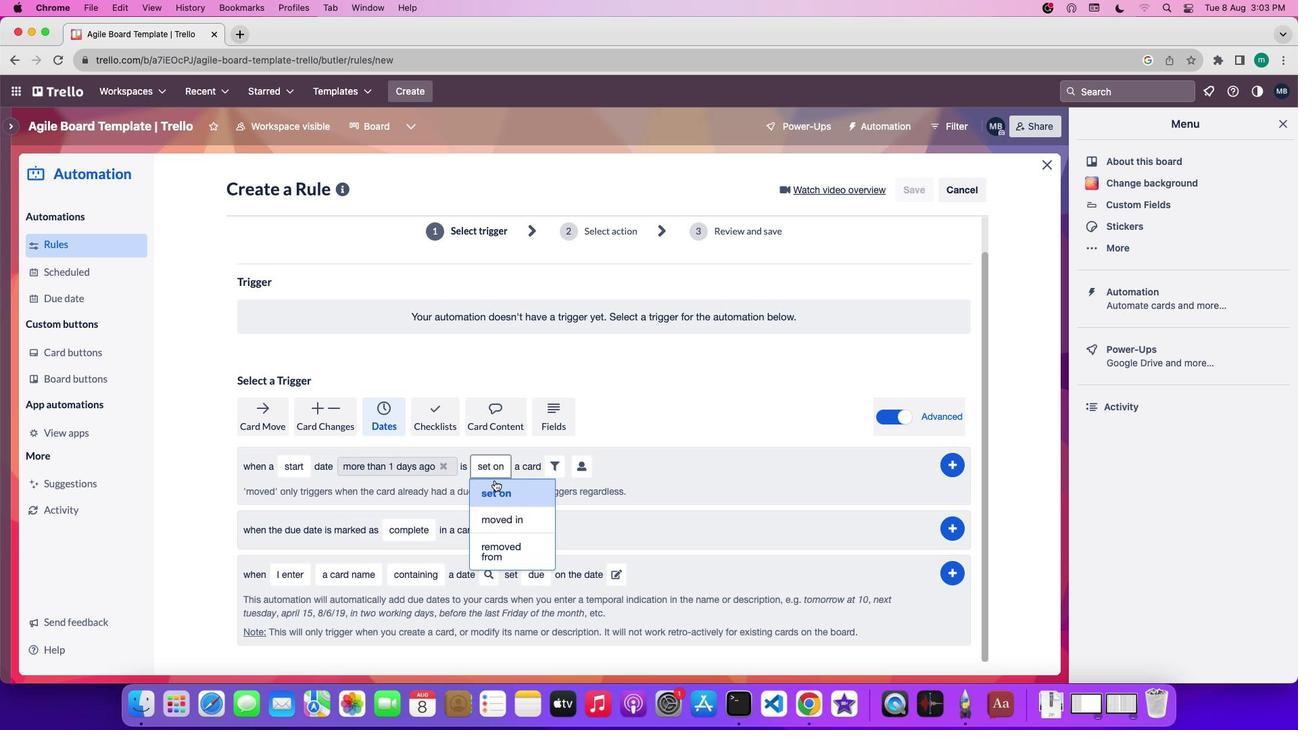 
Action: Mouse moved to (511, 492)
Screenshot: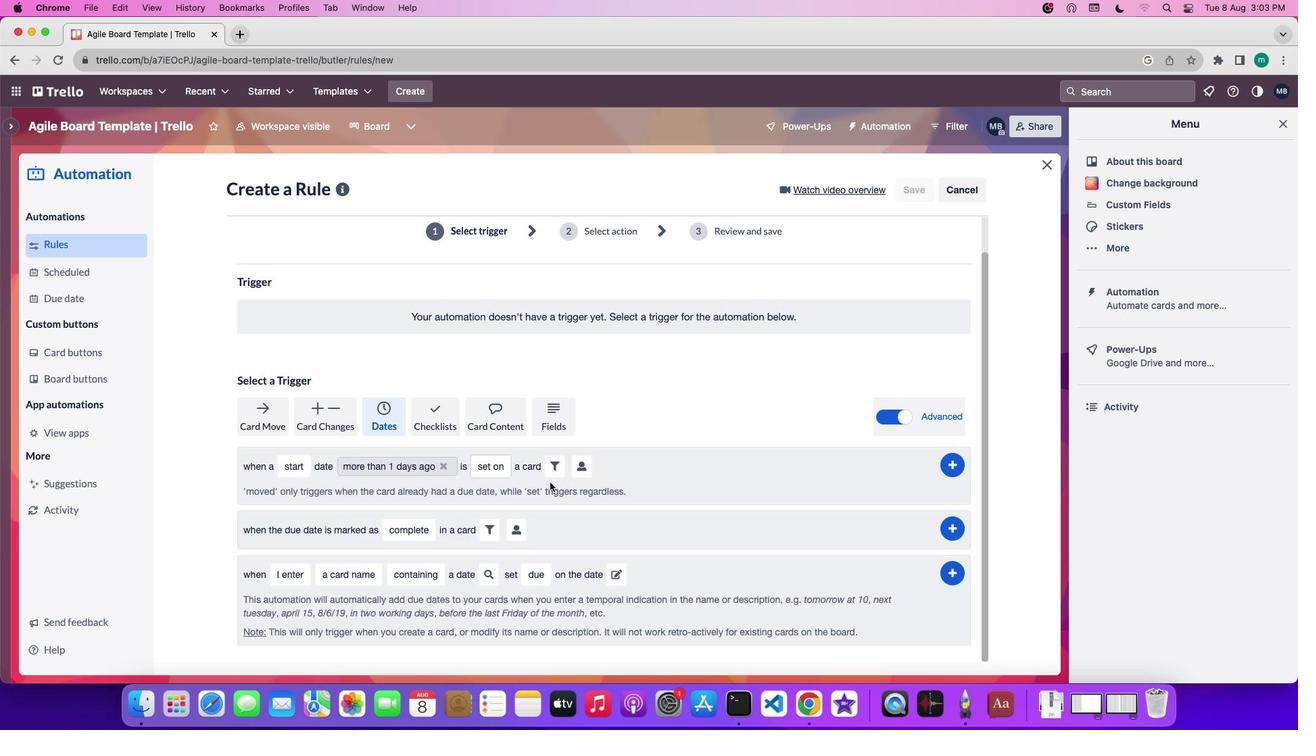 
Action: Mouse pressed left at (511, 492)
Screenshot: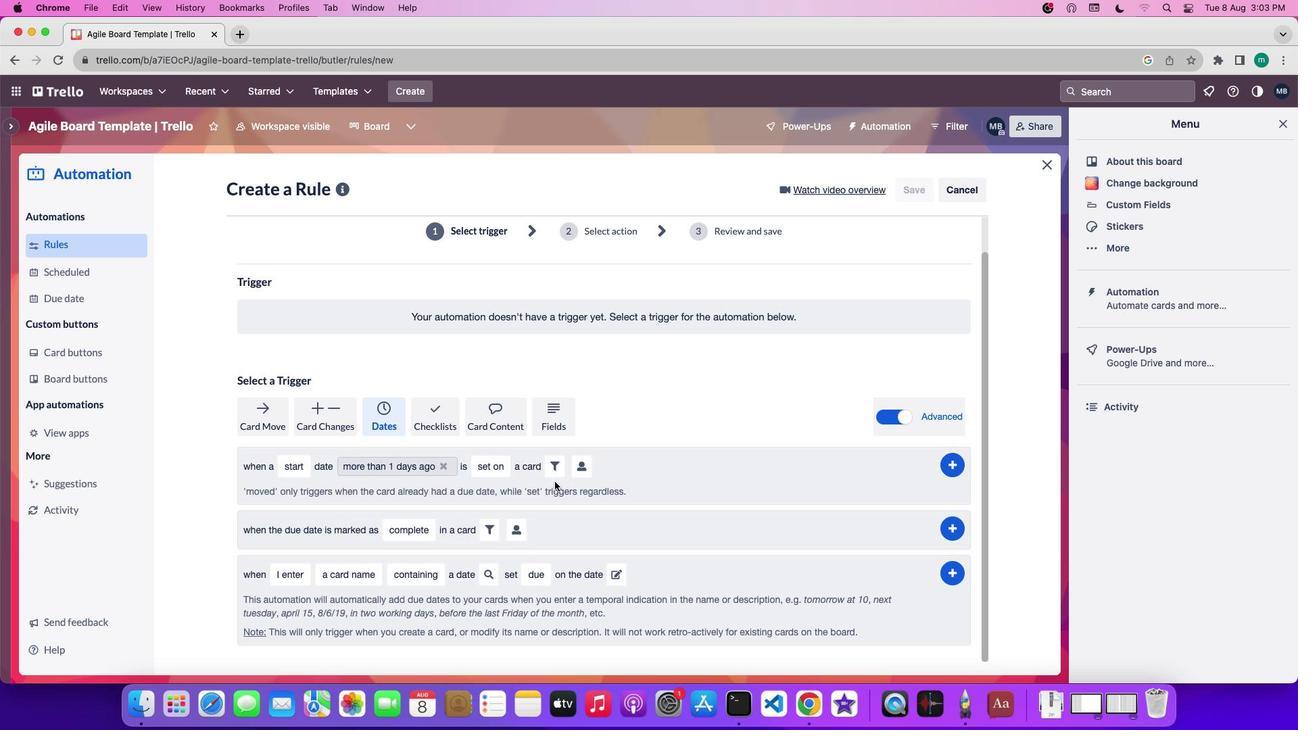 
Action: Mouse moved to (581, 474)
Screenshot: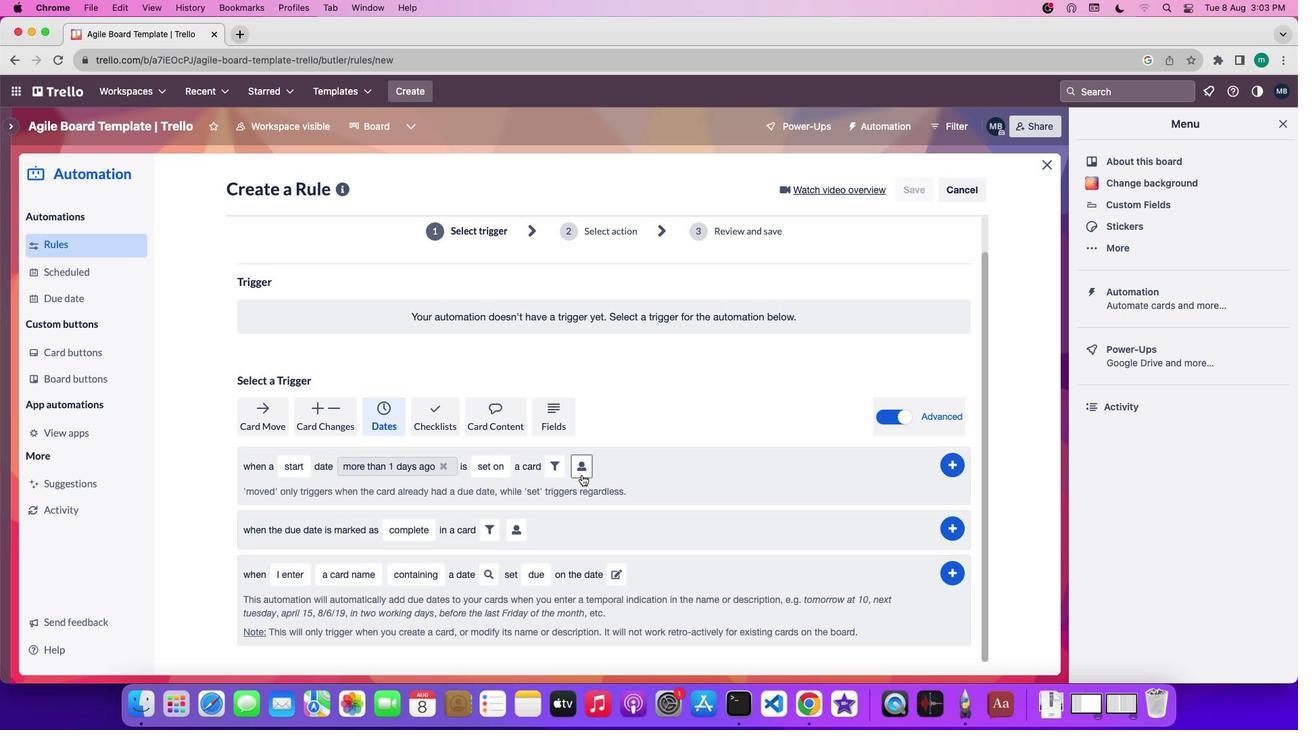 
Action: Mouse pressed left at (581, 474)
Screenshot: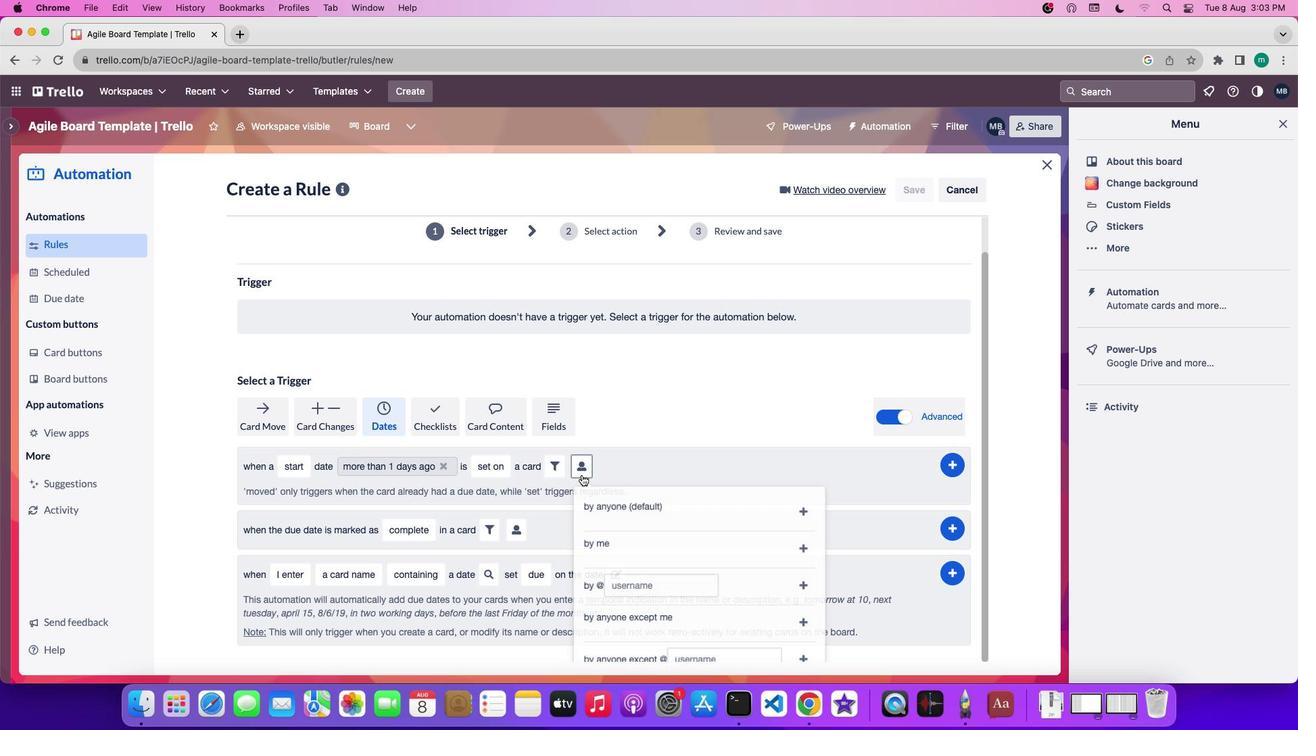 
Action: Mouse moved to (811, 625)
Screenshot: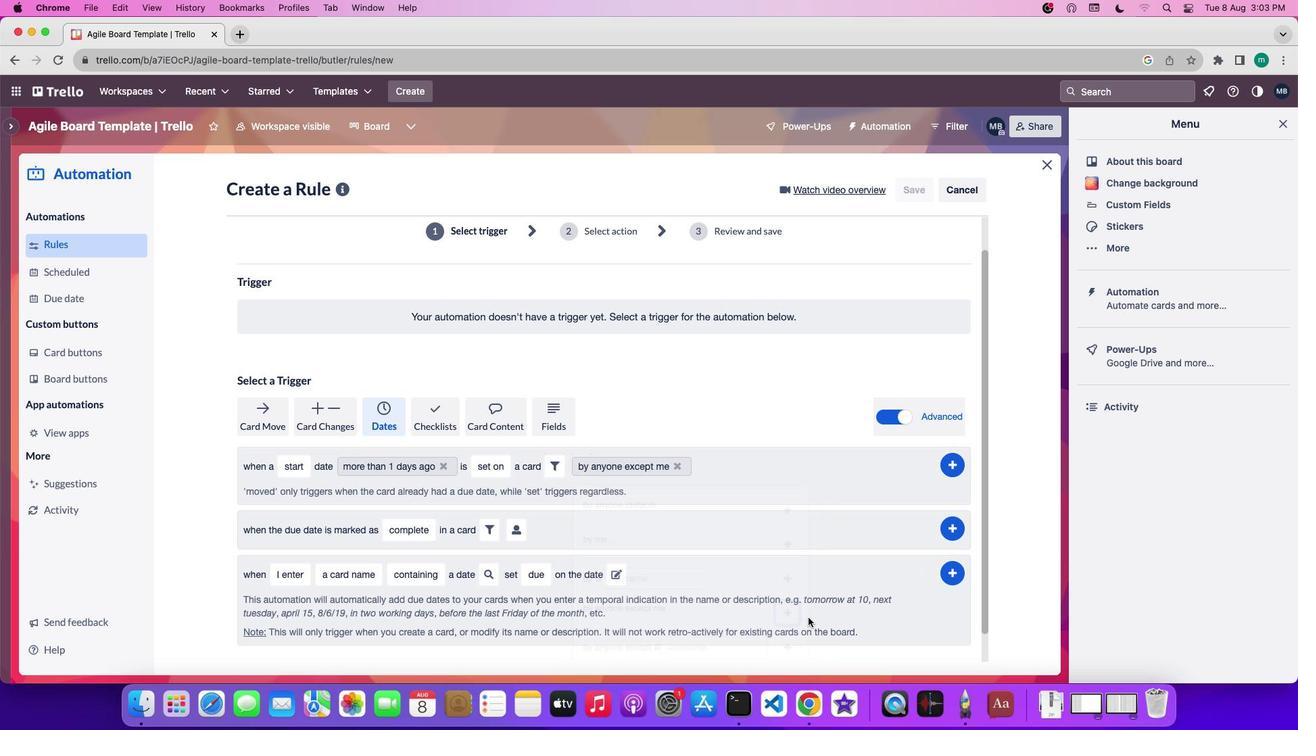 
Action: Mouse pressed left at (811, 625)
Screenshot: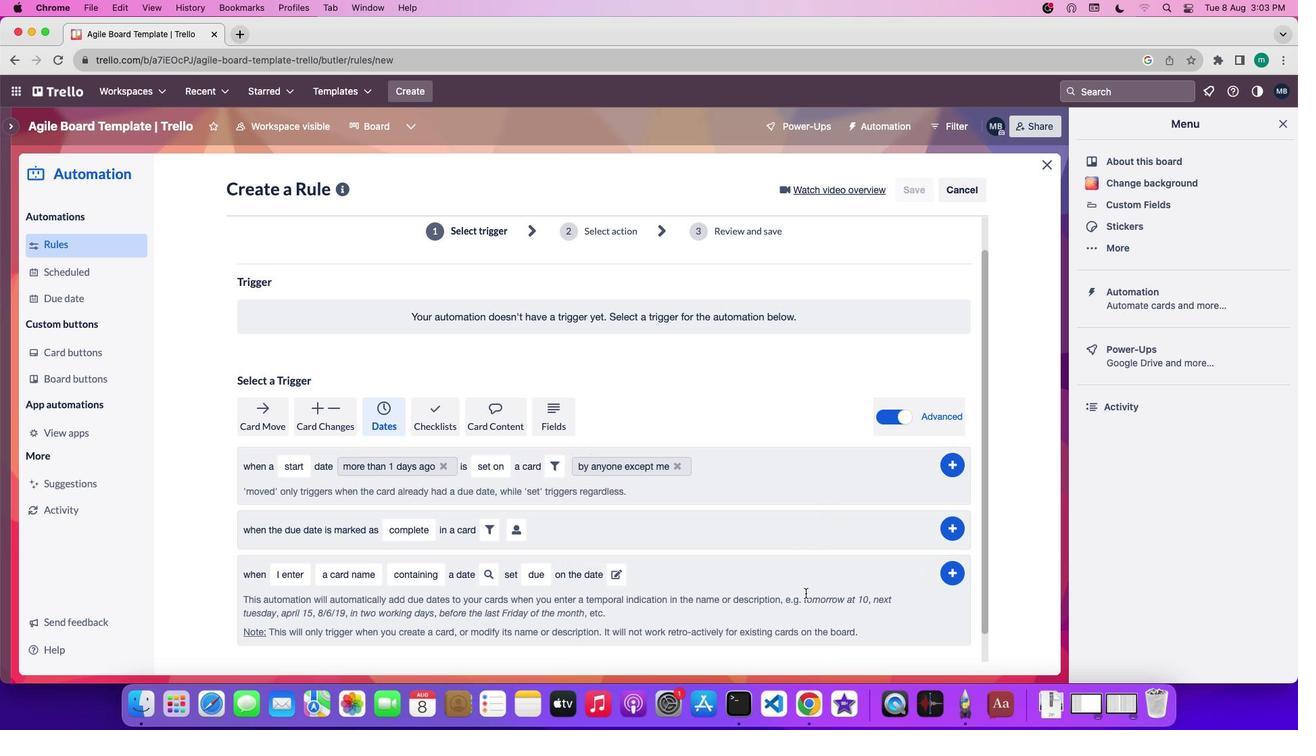 
Action: Mouse moved to (946, 466)
Screenshot: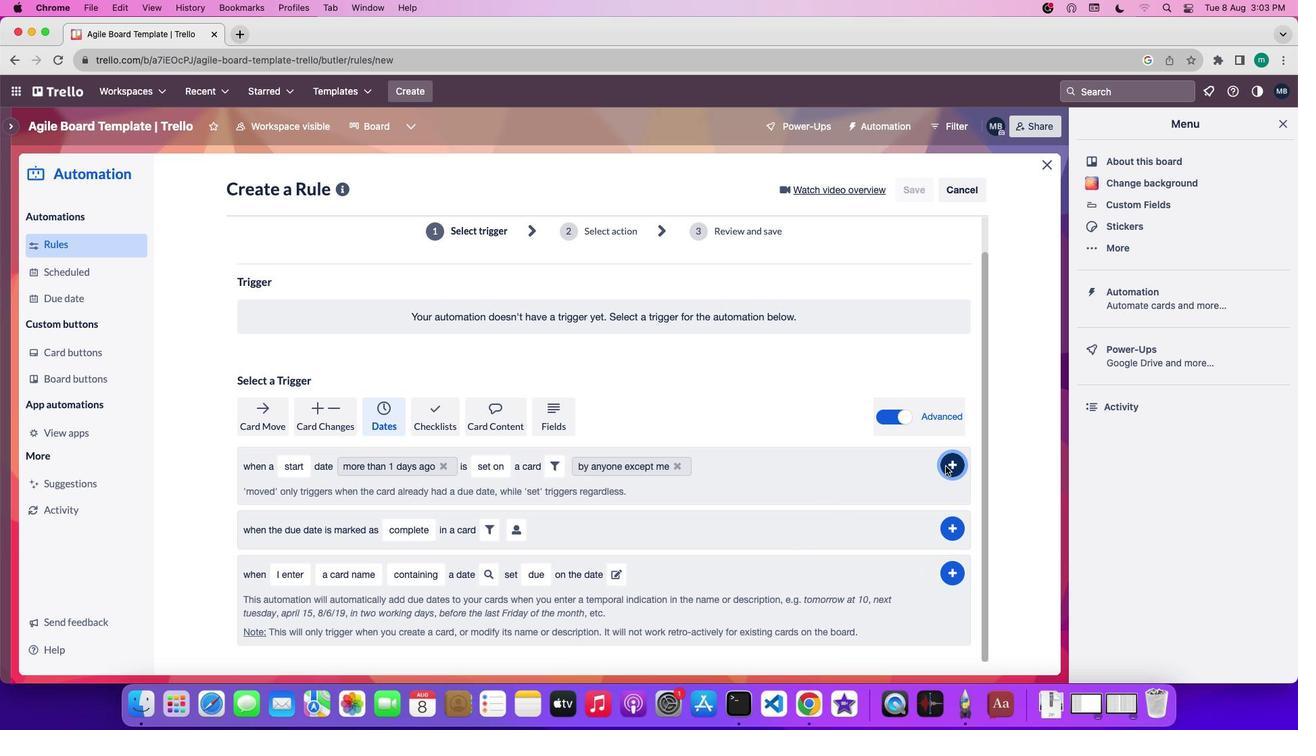 
Action: Mouse pressed left at (946, 466)
Screenshot: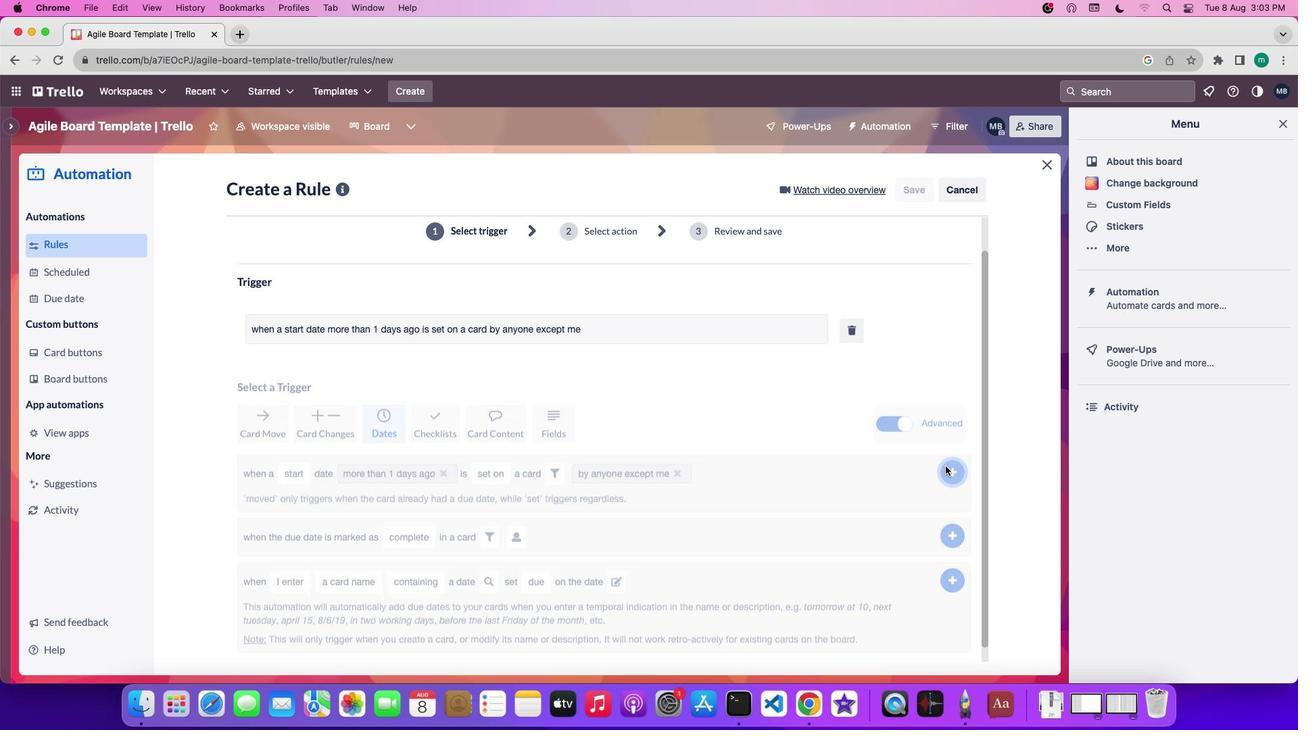 
Action: Mouse moved to (883, 449)
Screenshot: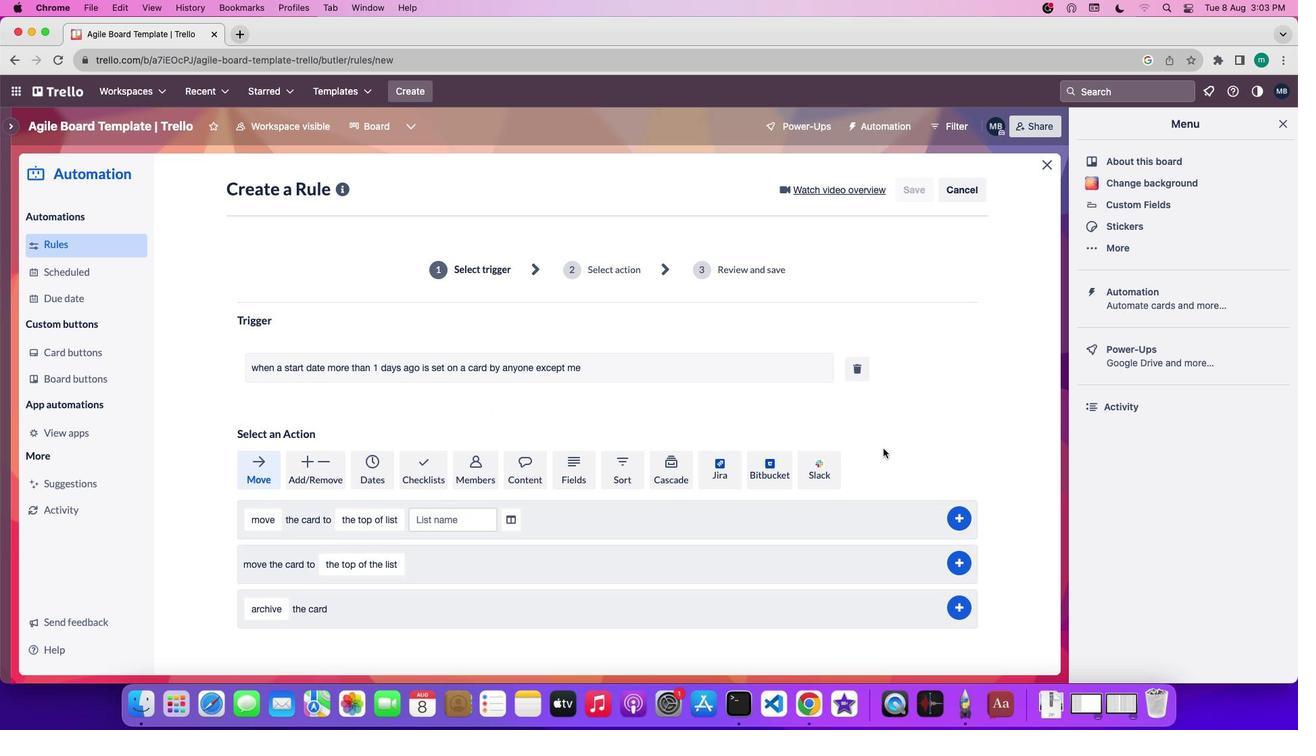 
